 Task: Find connections with filter location Dīnhāta with filter topic #Travellingwith filter profile language Potuguese with filter current company Bharat Biotech  with filter school S D Public School with filter industry Breweries with filter service category Coaching & Mentoring with filter keywords title Receptionist
Action: Mouse moved to (162, 226)
Screenshot: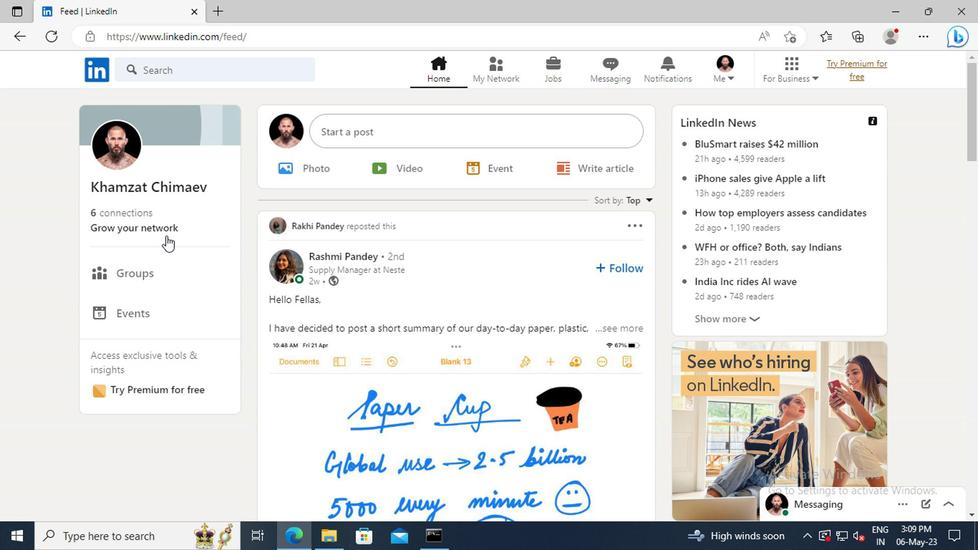 
Action: Mouse pressed left at (162, 226)
Screenshot: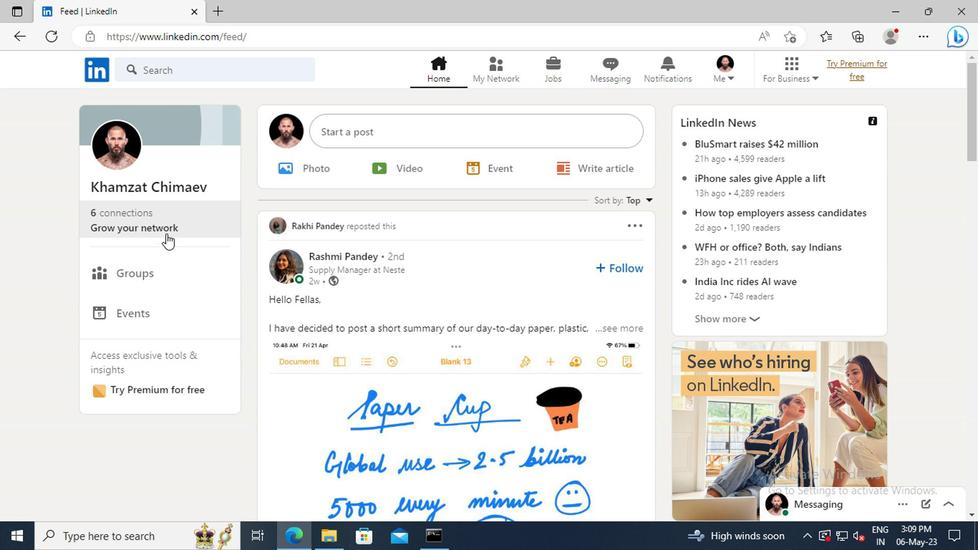 
Action: Mouse moved to (162, 156)
Screenshot: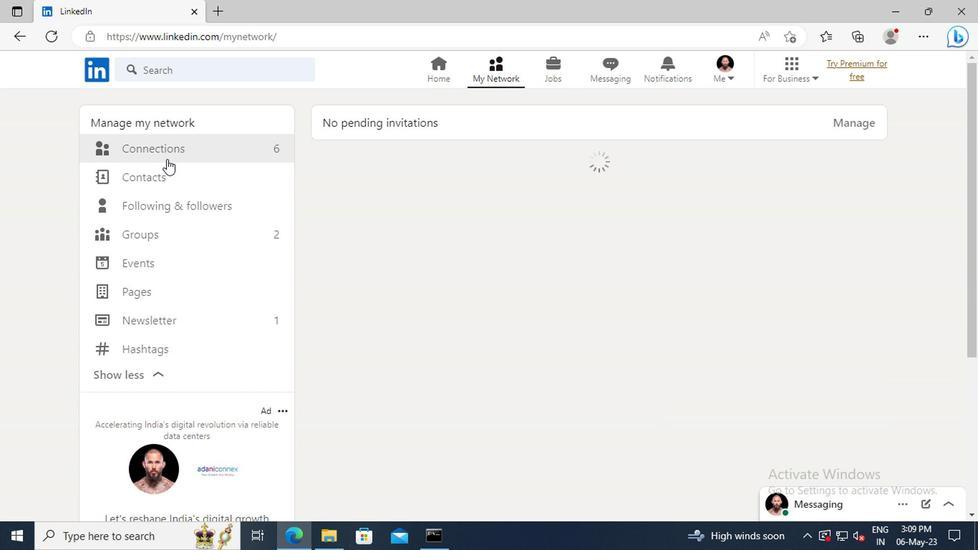 
Action: Mouse pressed left at (162, 156)
Screenshot: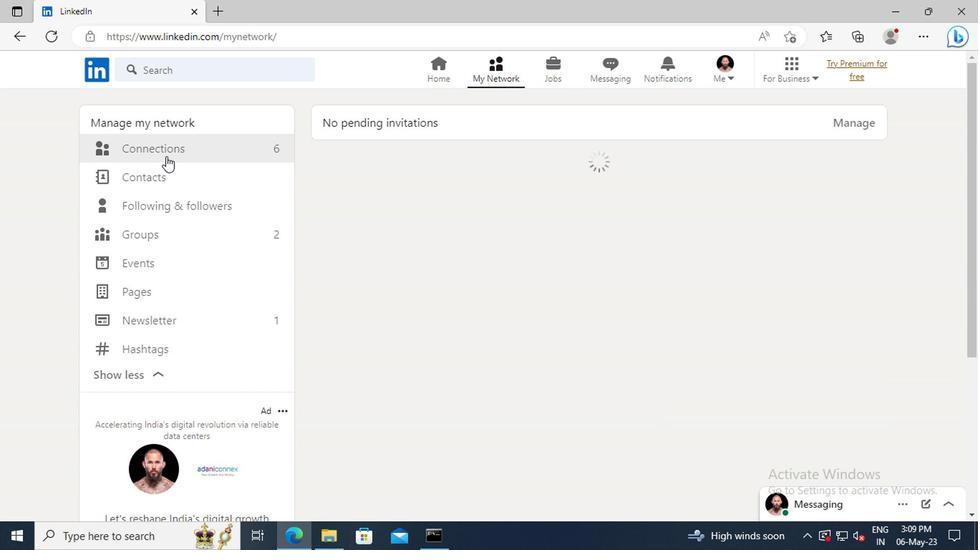 
Action: Mouse moved to (605, 156)
Screenshot: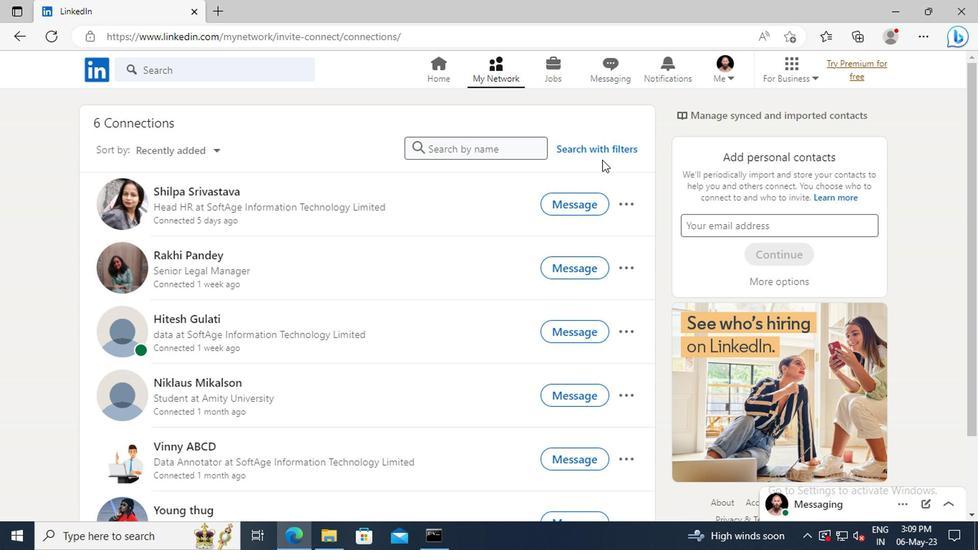 
Action: Mouse pressed left at (605, 156)
Screenshot: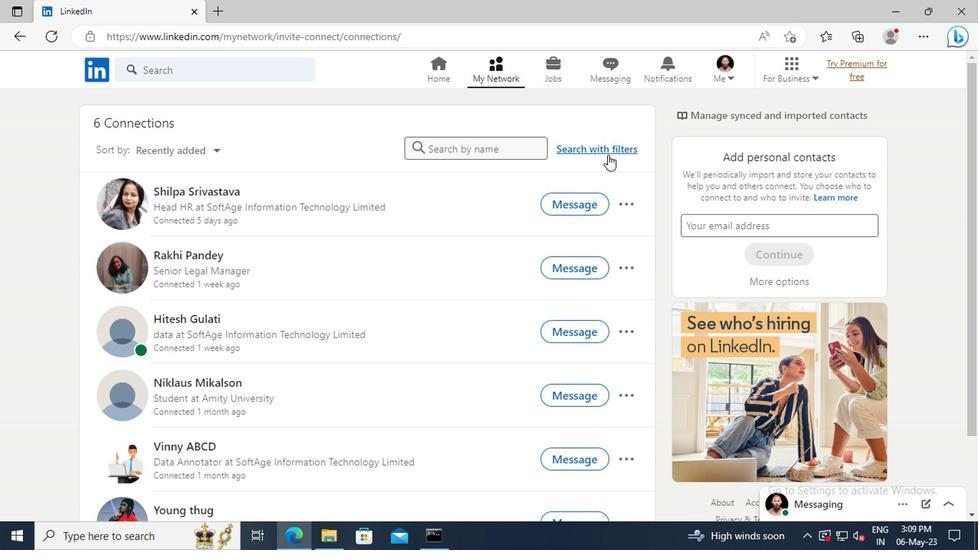 
Action: Mouse moved to (543, 112)
Screenshot: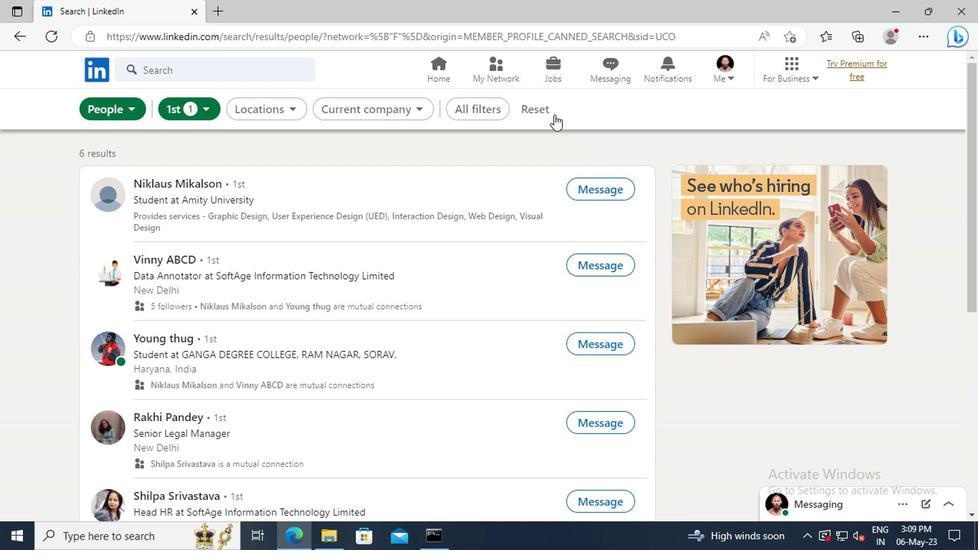 
Action: Mouse pressed left at (543, 112)
Screenshot: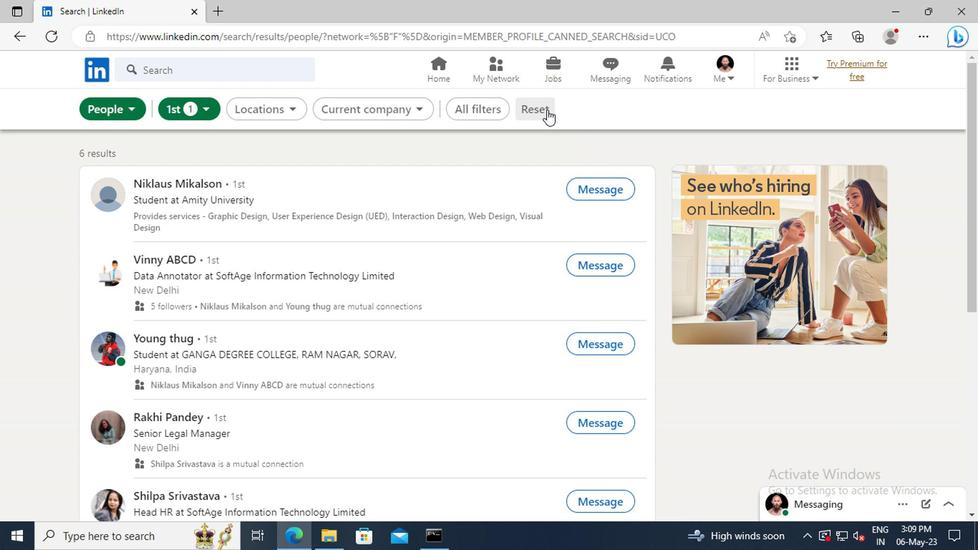 
Action: Mouse moved to (522, 115)
Screenshot: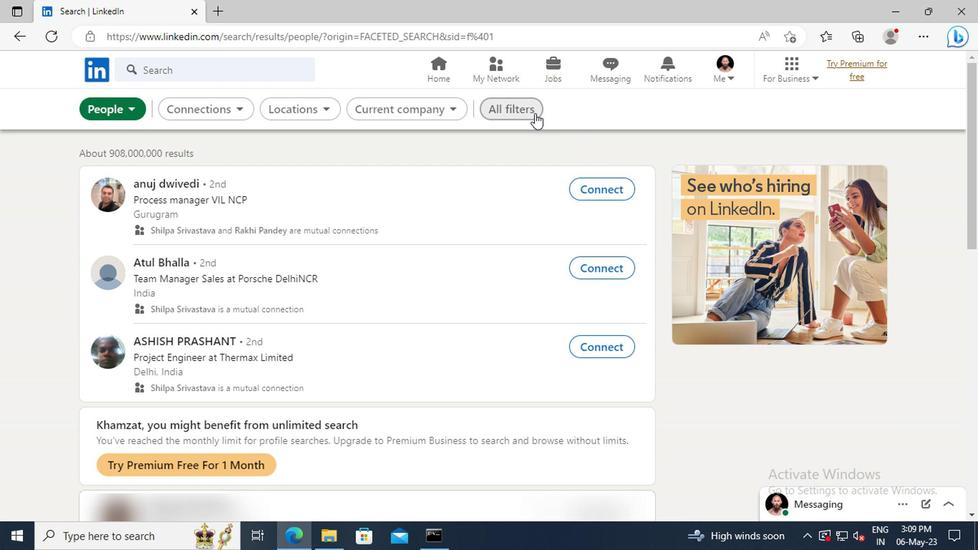 
Action: Mouse pressed left at (522, 115)
Screenshot: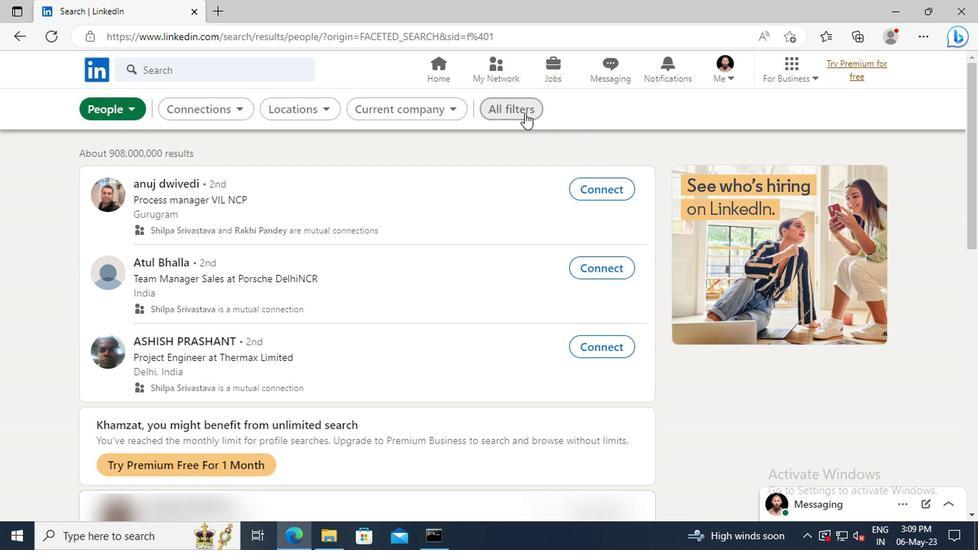 
Action: Mouse moved to (775, 261)
Screenshot: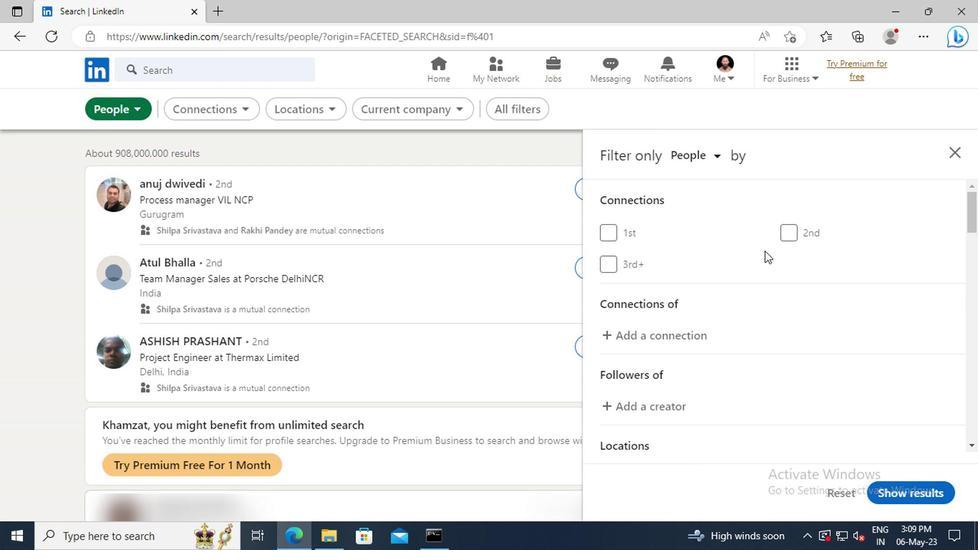 
Action: Mouse scrolled (775, 260) with delta (0, 0)
Screenshot: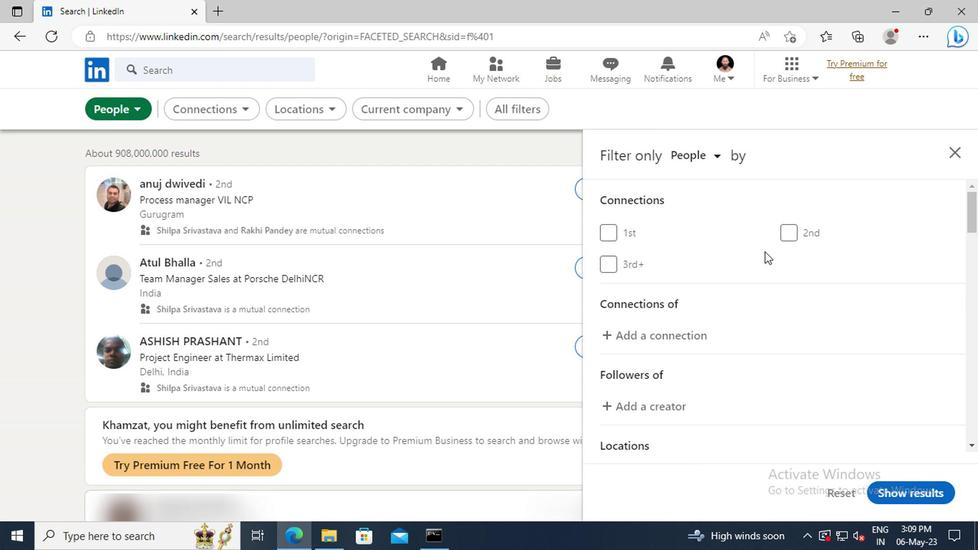 
Action: Mouse moved to (777, 261)
Screenshot: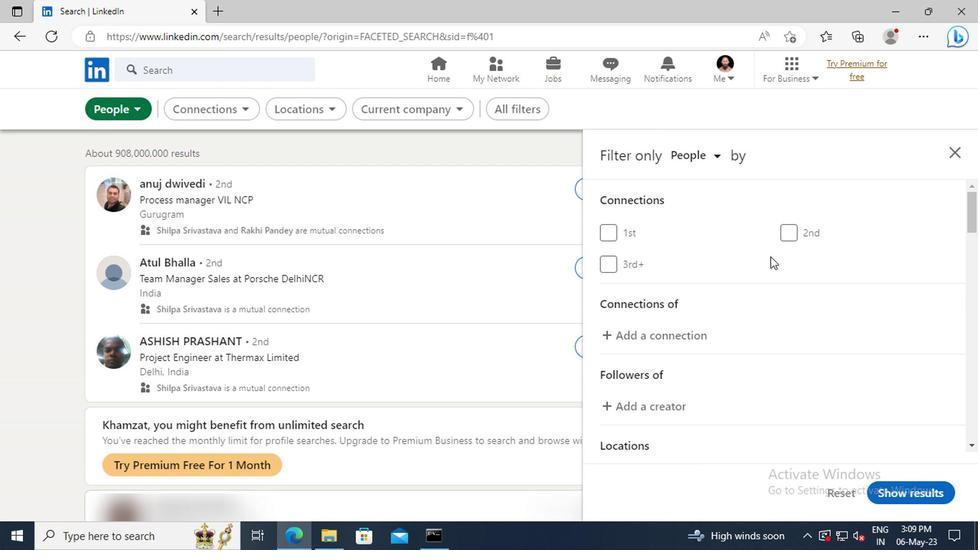 
Action: Mouse scrolled (777, 261) with delta (0, 0)
Screenshot: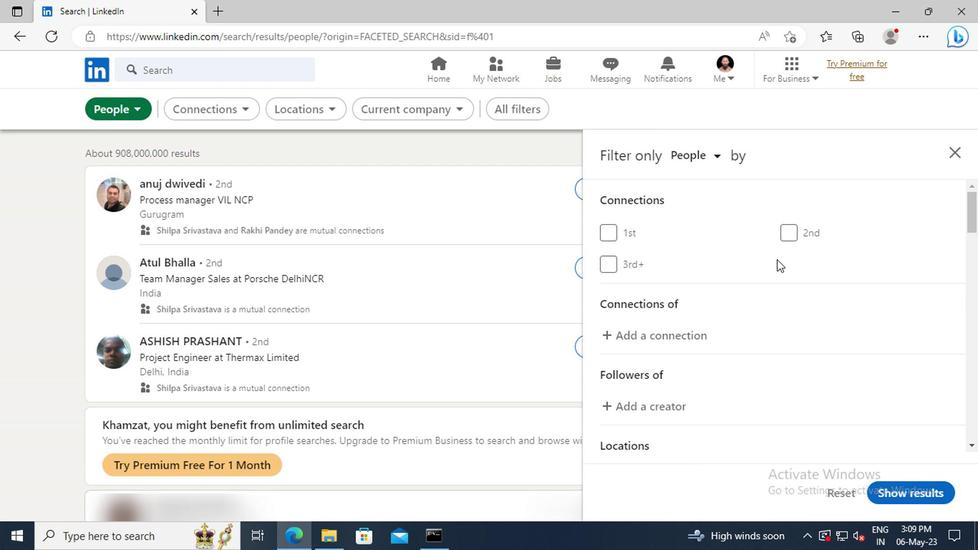 
Action: Mouse scrolled (777, 261) with delta (0, 0)
Screenshot: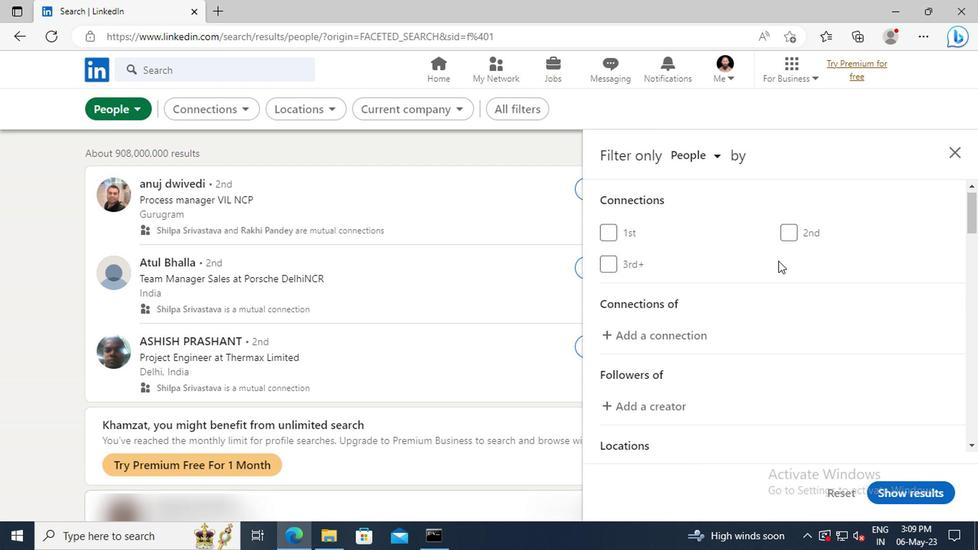 
Action: Mouse scrolled (777, 261) with delta (0, 0)
Screenshot: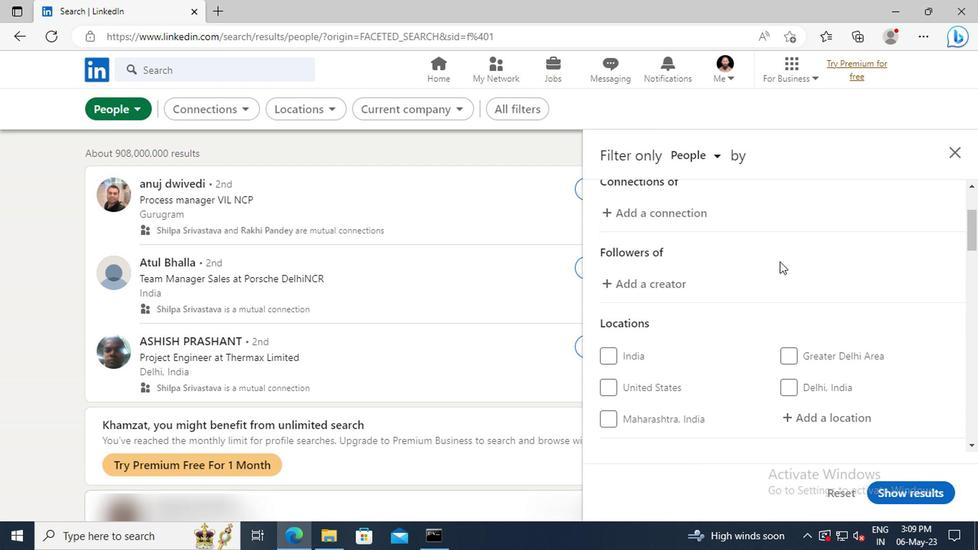 
Action: Mouse scrolled (777, 261) with delta (0, 0)
Screenshot: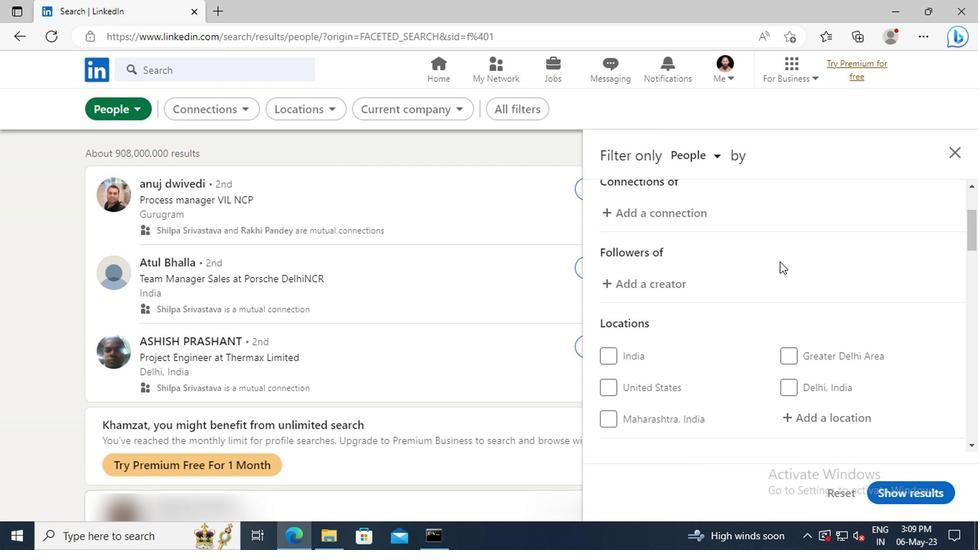 
Action: Mouse scrolled (777, 261) with delta (0, 0)
Screenshot: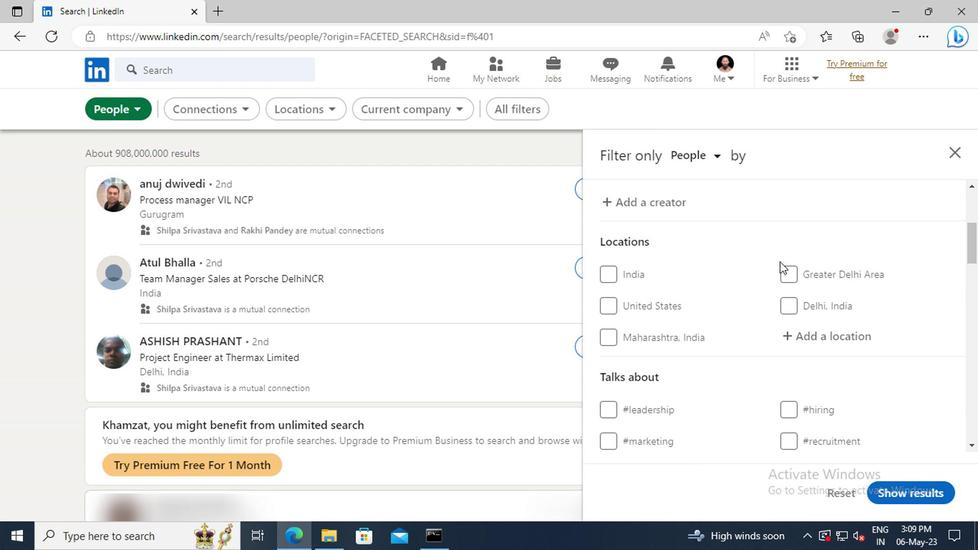 
Action: Mouse moved to (800, 295)
Screenshot: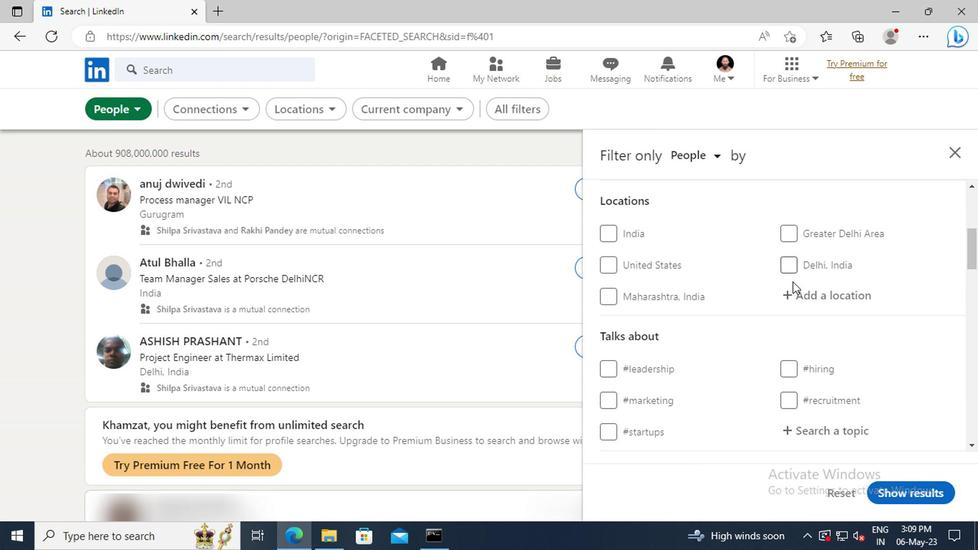 
Action: Mouse pressed left at (800, 295)
Screenshot: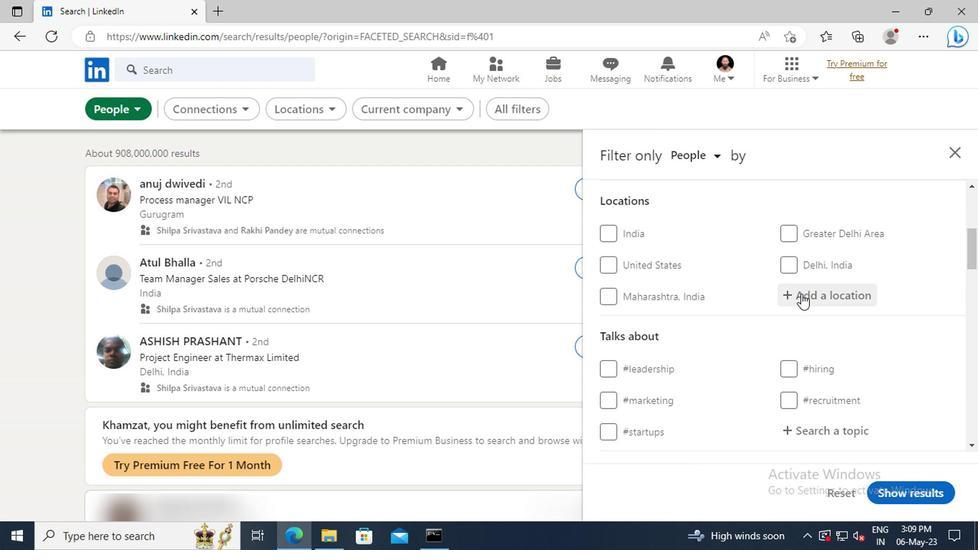 
Action: Key pressed <Key.shift><Key.shift><Key.shift><Key.shift><Key.shift><Key.shift><Key.shift><Key.shift><Key.shift>DINHATA
Screenshot: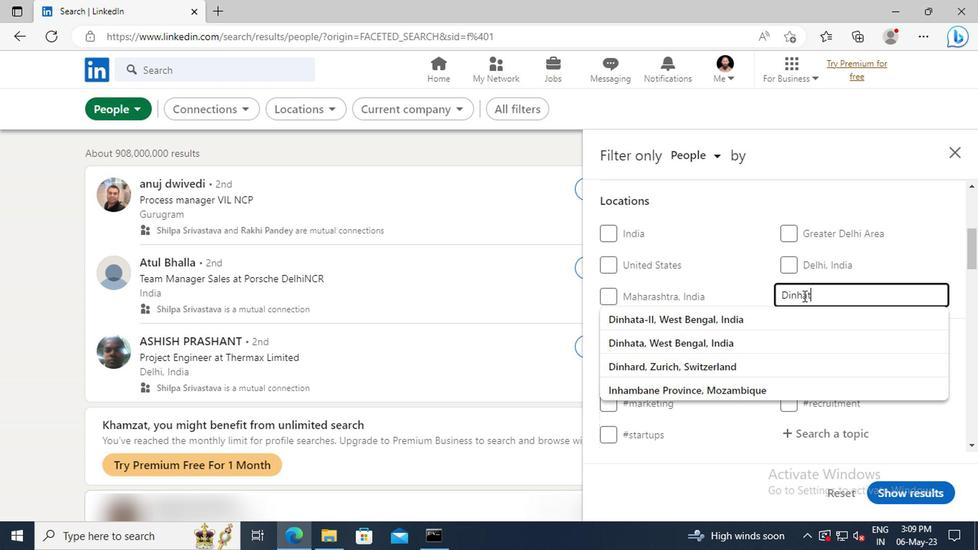 
Action: Mouse moved to (800, 334)
Screenshot: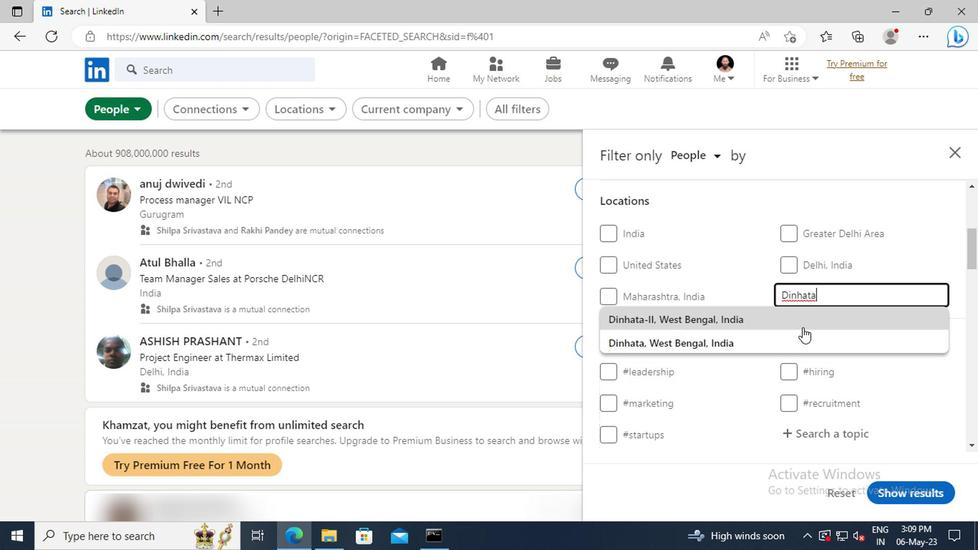 
Action: Mouse pressed left at (800, 334)
Screenshot: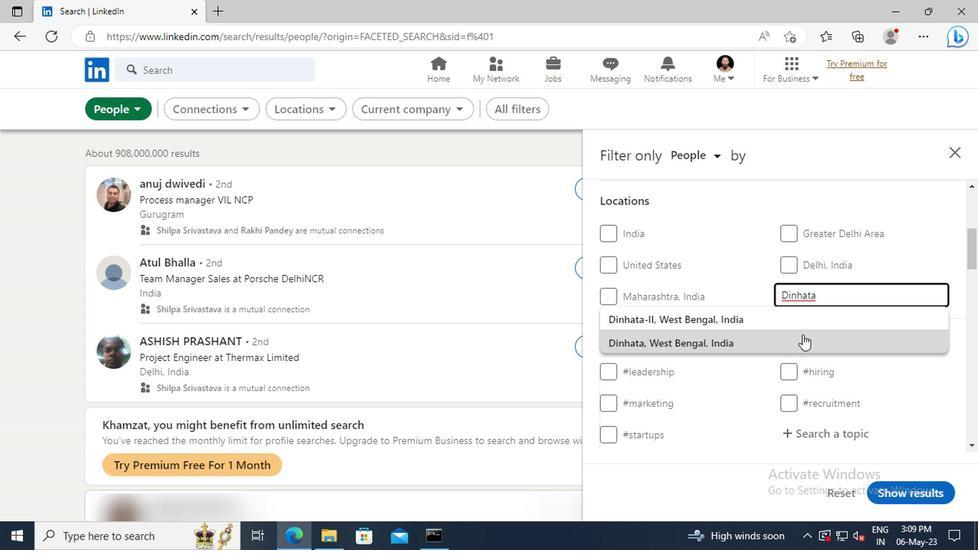 
Action: Mouse scrolled (800, 333) with delta (0, 0)
Screenshot: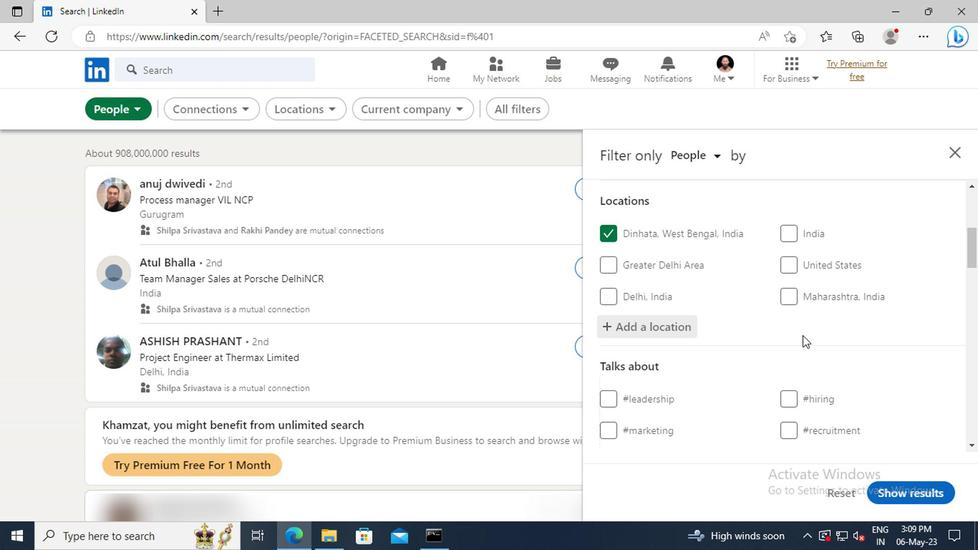 
Action: Mouse scrolled (800, 333) with delta (0, 0)
Screenshot: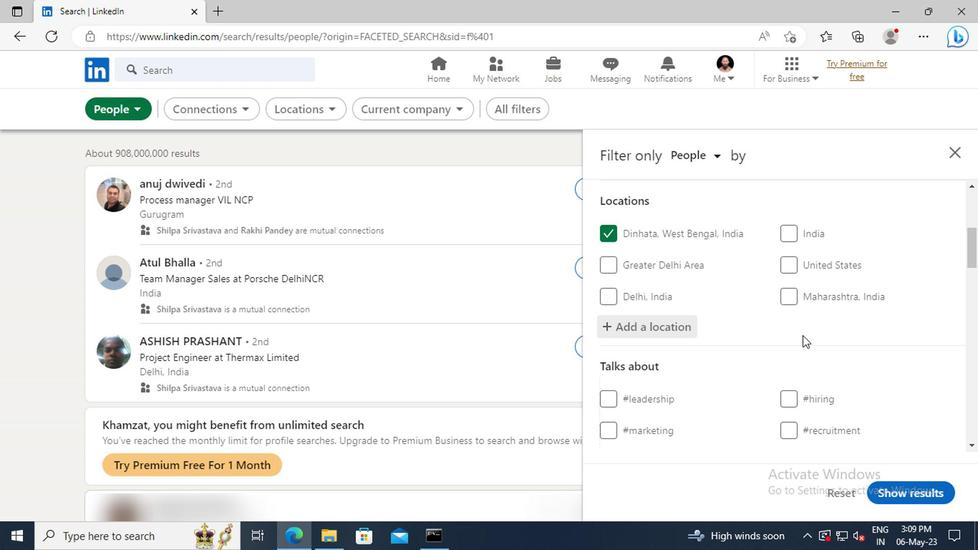
Action: Mouse scrolled (800, 333) with delta (0, 0)
Screenshot: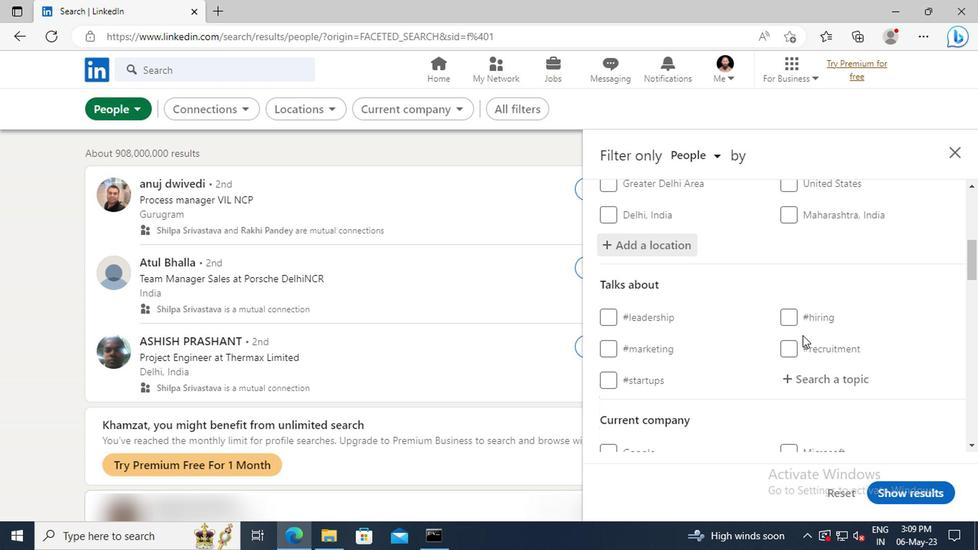 
Action: Mouse moved to (804, 339)
Screenshot: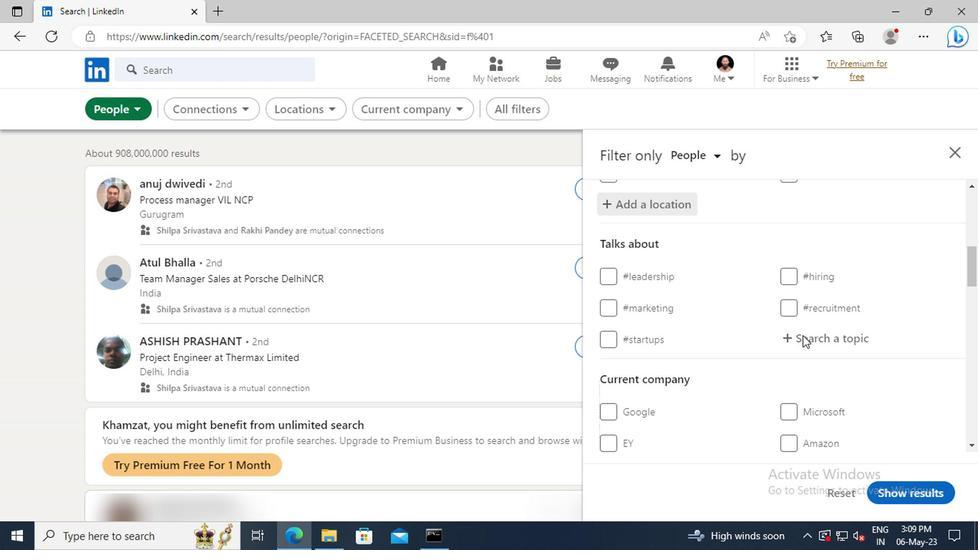 
Action: Mouse pressed left at (804, 339)
Screenshot: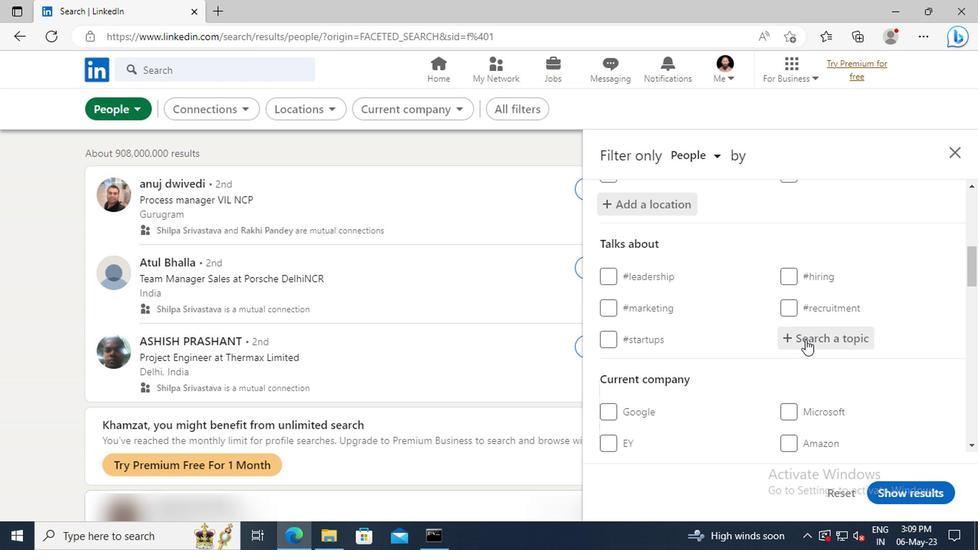 
Action: Key pressed <Key.shift>TRAVELL
Screenshot: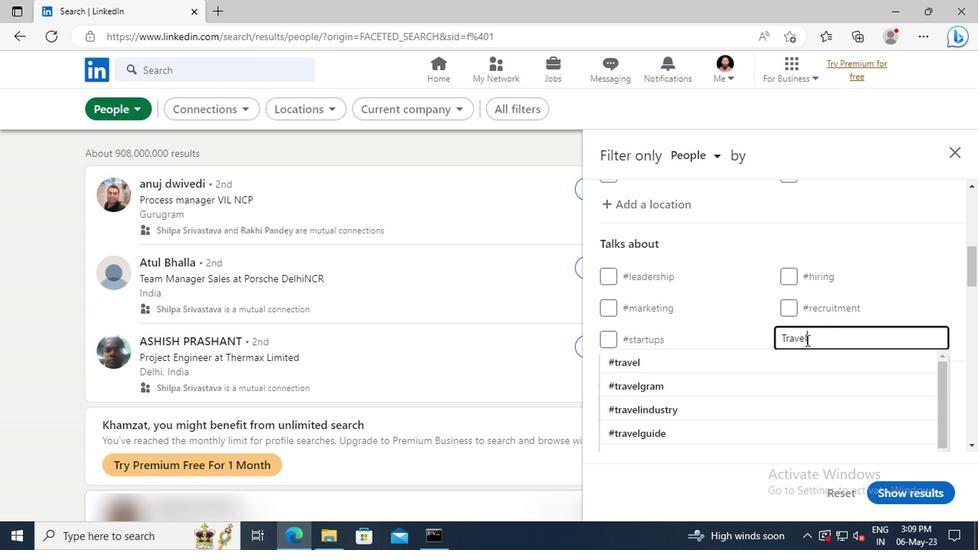 
Action: Mouse moved to (808, 355)
Screenshot: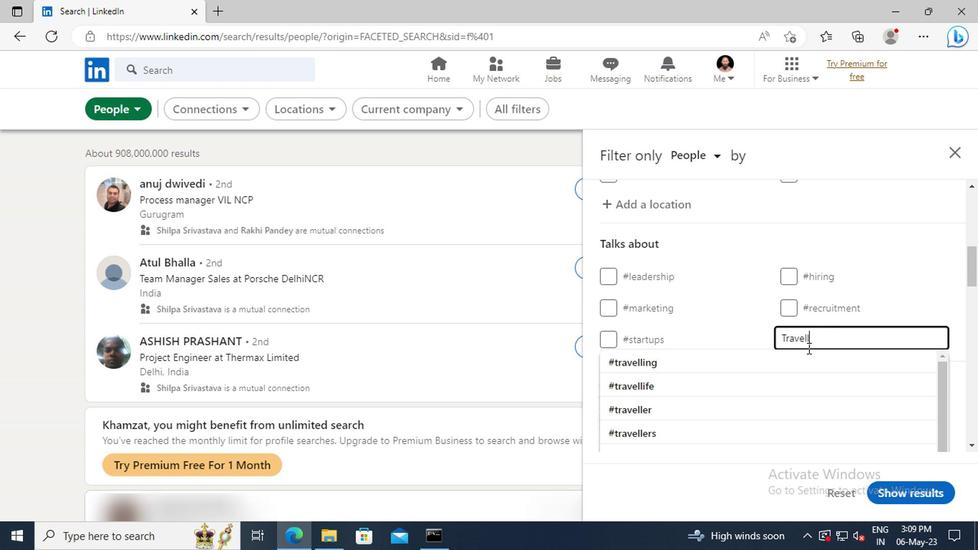 
Action: Mouse pressed left at (808, 355)
Screenshot: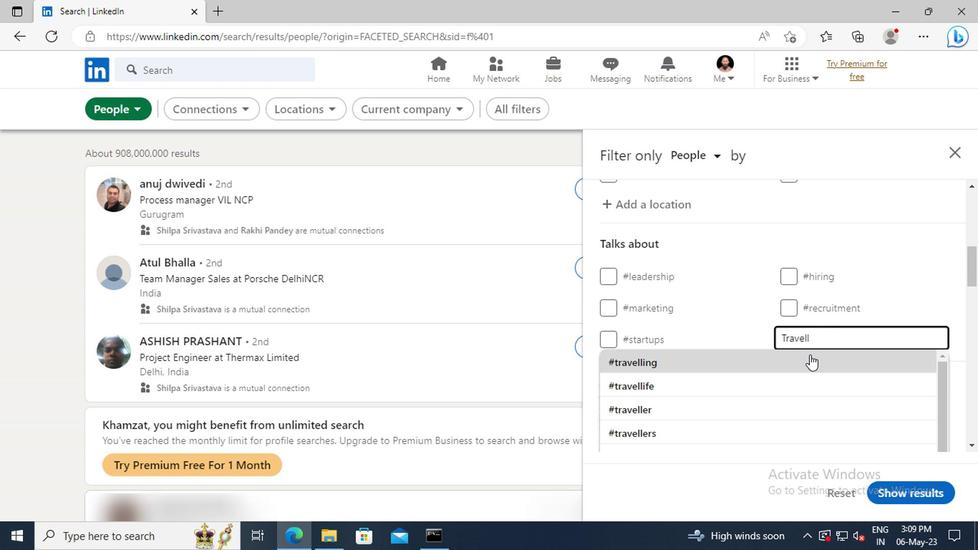 
Action: Mouse scrolled (808, 354) with delta (0, -1)
Screenshot: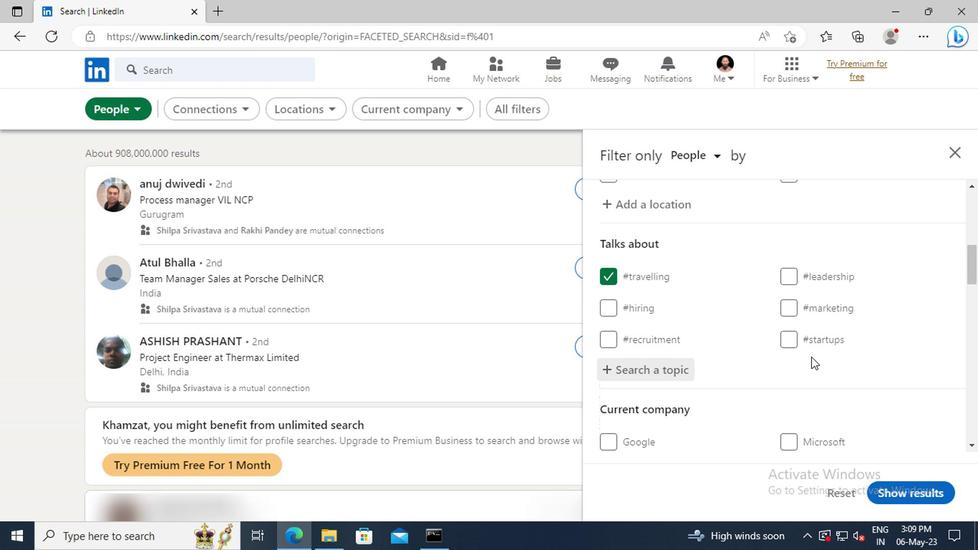 
Action: Mouse scrolled (808, 354) with delta (0, -1)
Screenshot: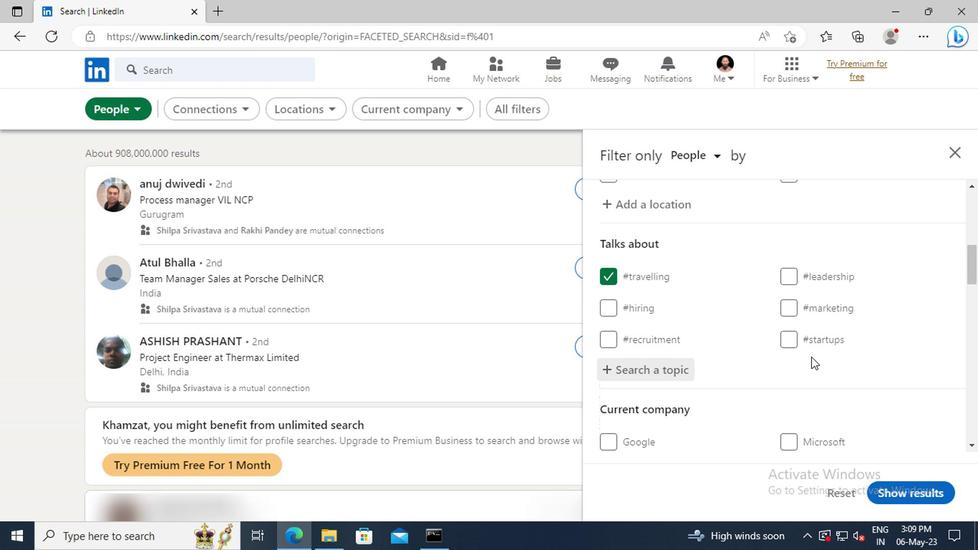 
Action: Mouse scrolled (808, 354) with delta (0, -1)
Screenshot: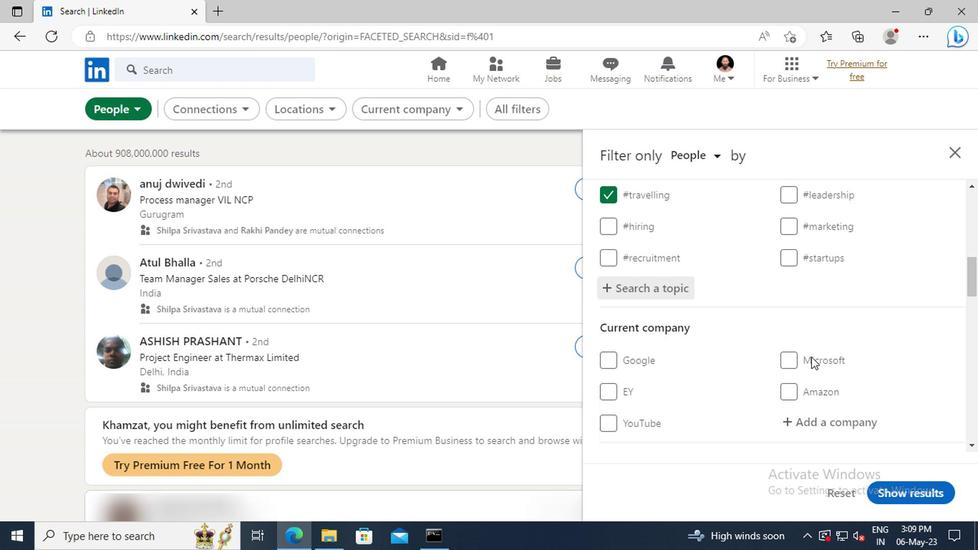 
Action: Mouse scrolled (808, 354) with delta (0, -1)
Screenshot: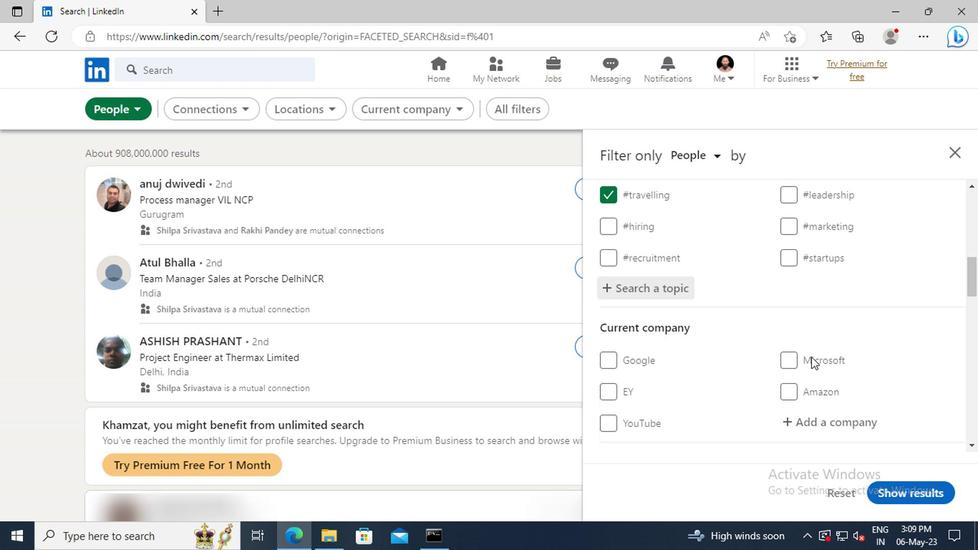 
Action: Mouse moved to (808, 348)
Screenshot: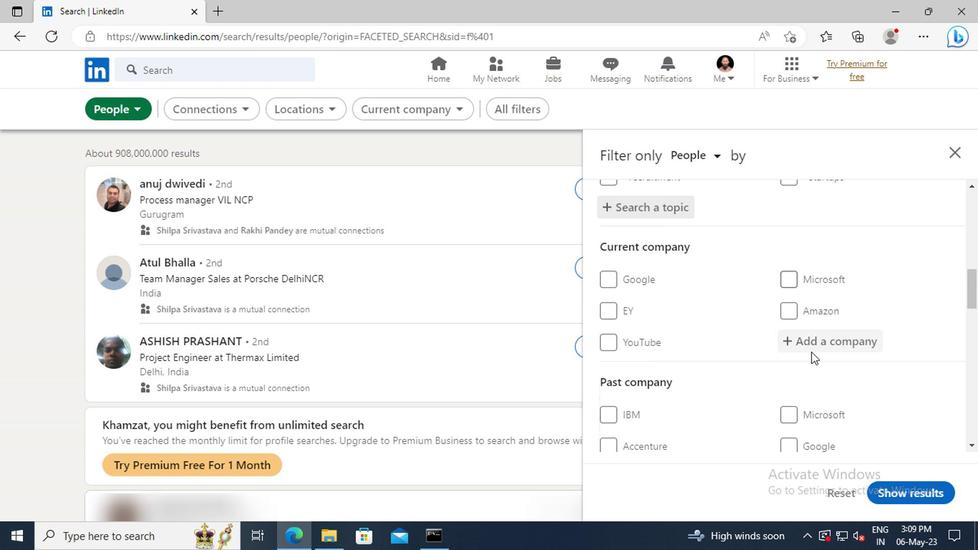 
Action: Mouse scrolled (808, 348) with delta (0, 0)
Screenshot: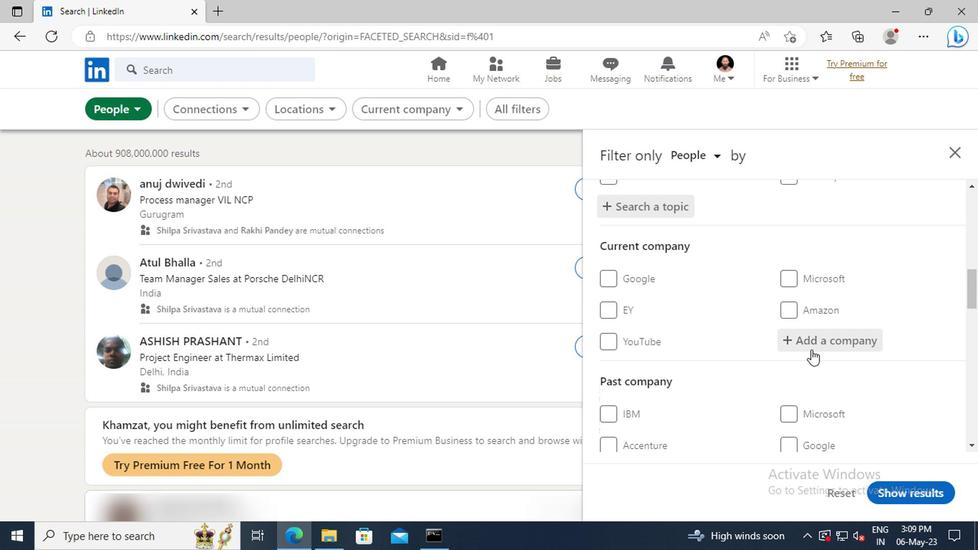 
Action: Mouse scrolled (808, 348) with delta (0, 0)
Screenshot: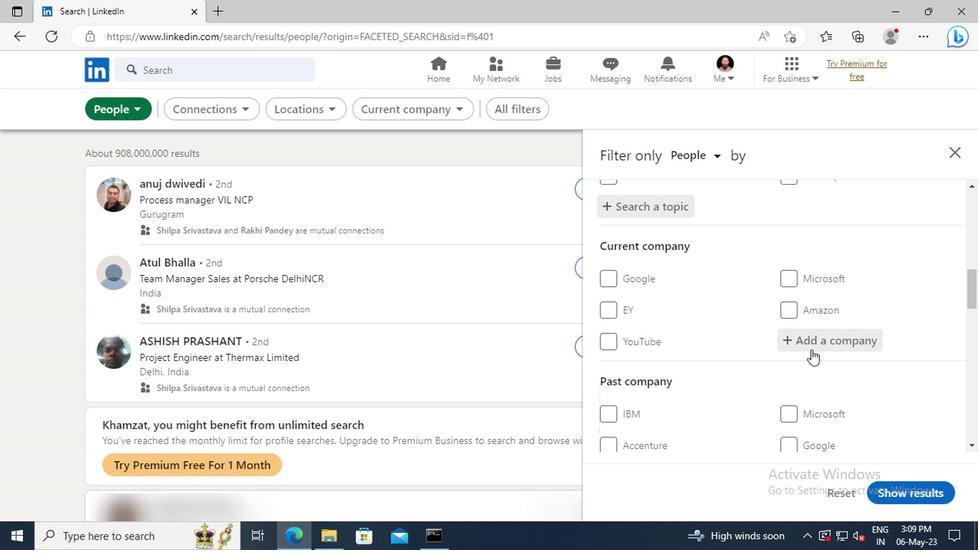 
Action: Mouse moved to (806, 332)
Screenshot: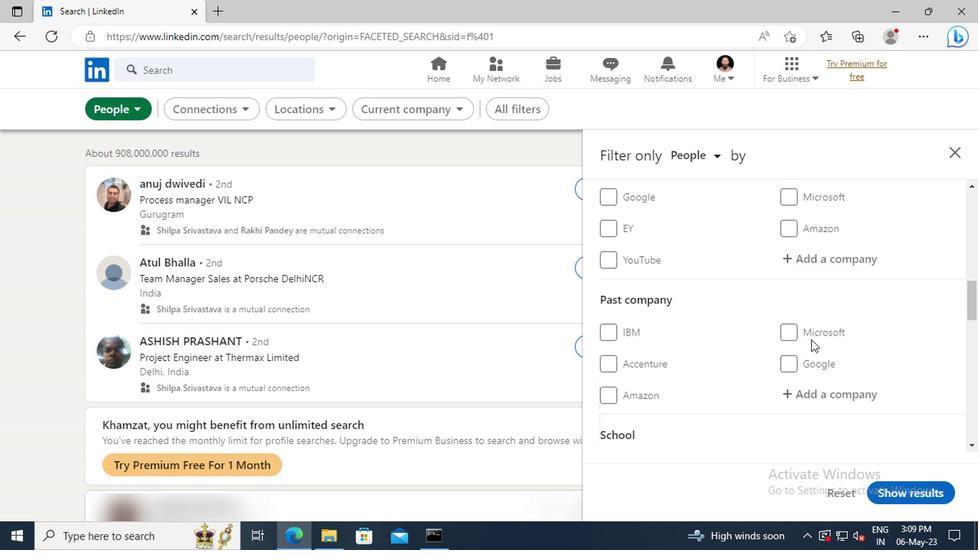 
Action: Mouse scrolled (806, 331) with delta (0, 0)
Screenshot: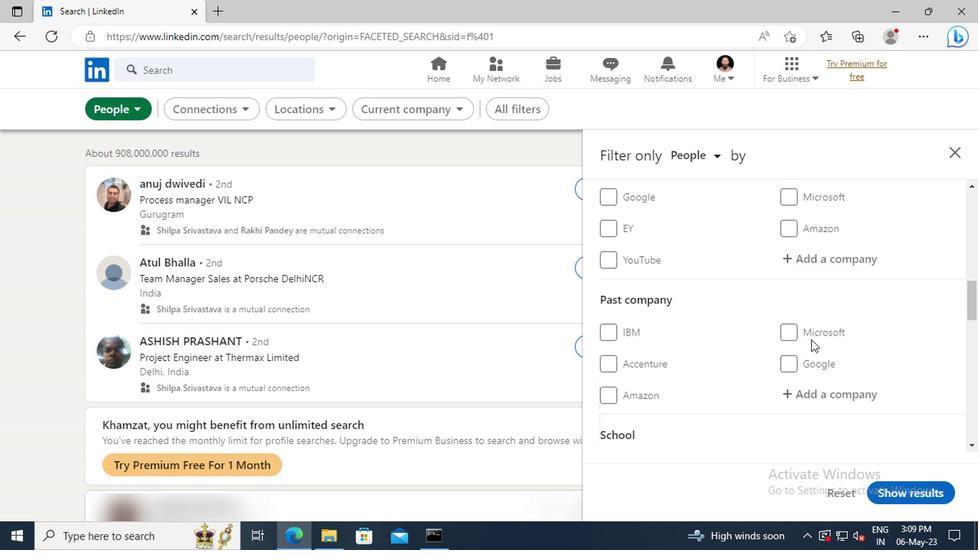 
Action: Mouse moved to (804, 329)
Screenshot: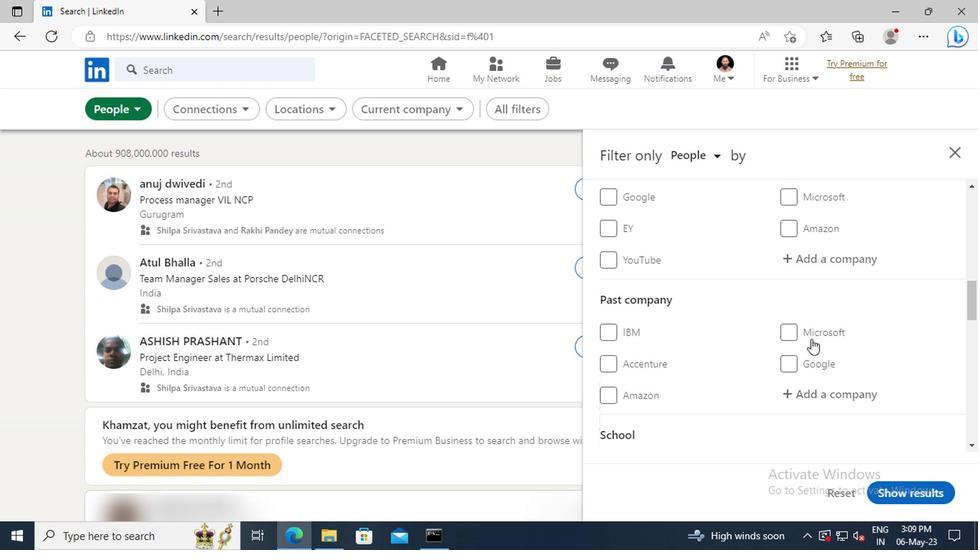 
Action: Mouse scrolled (804, 328) with delta (0, -1)
Screenshot: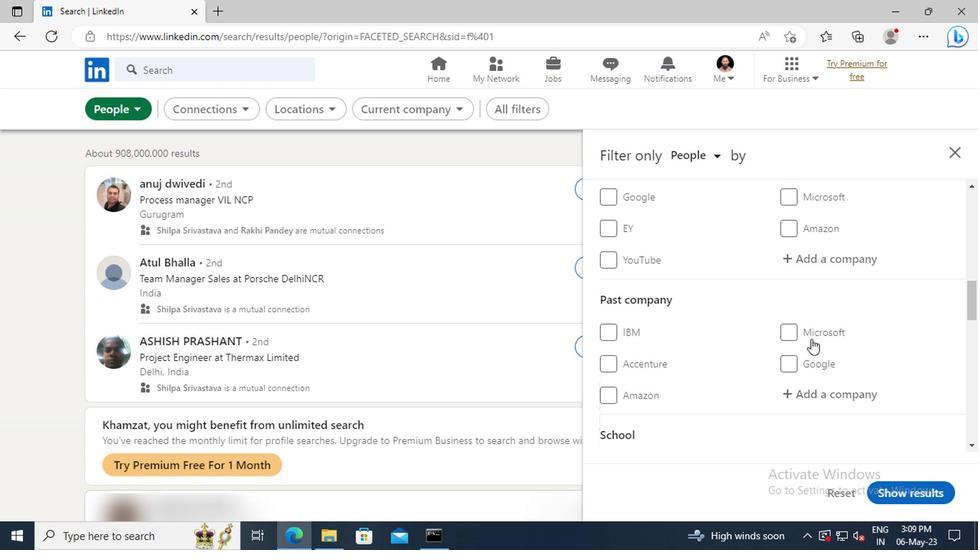 
Action: Mouse moved to (802, 321)
Screenshot: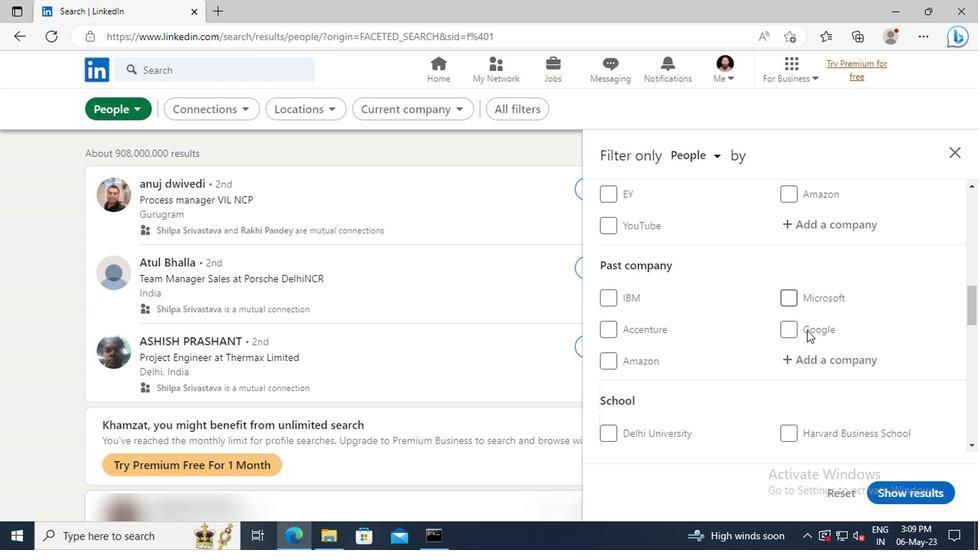 
Action: Mouse scrolled (802, 320) with delta (0, 0)
Screenshot: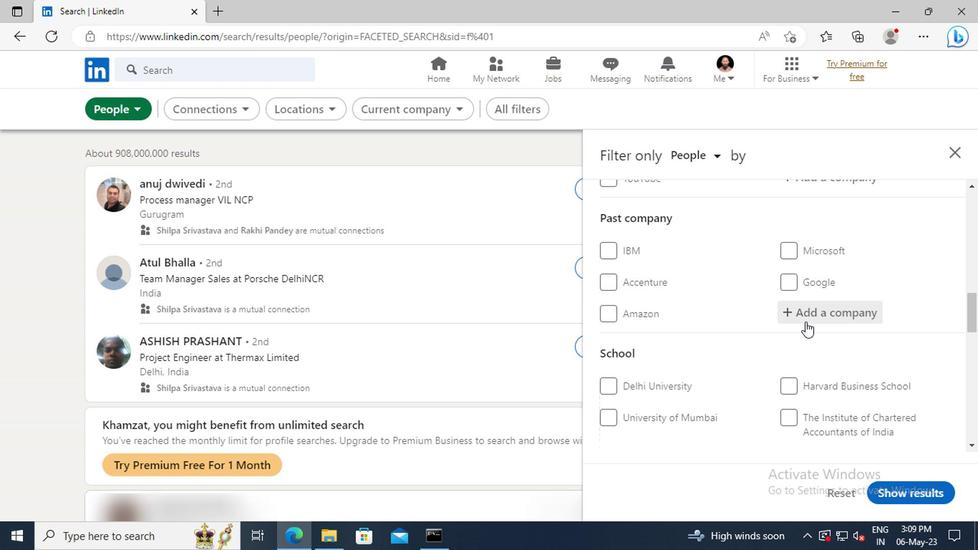 
Action: Mouse scrolled (802, 320) with delta (0, 0)
Screenshot: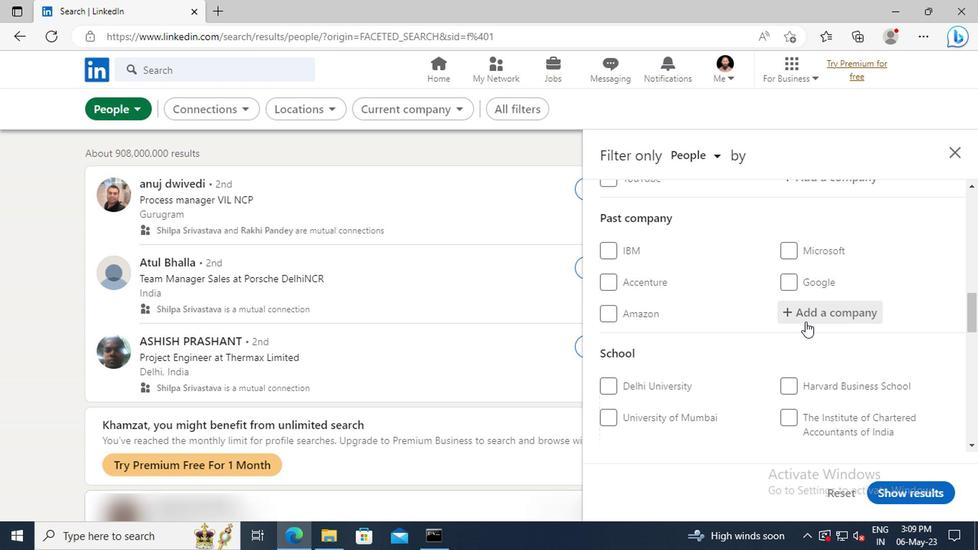 
Action: Mouse scrolled (802, 320) with delta (0, 0)
Screenshot: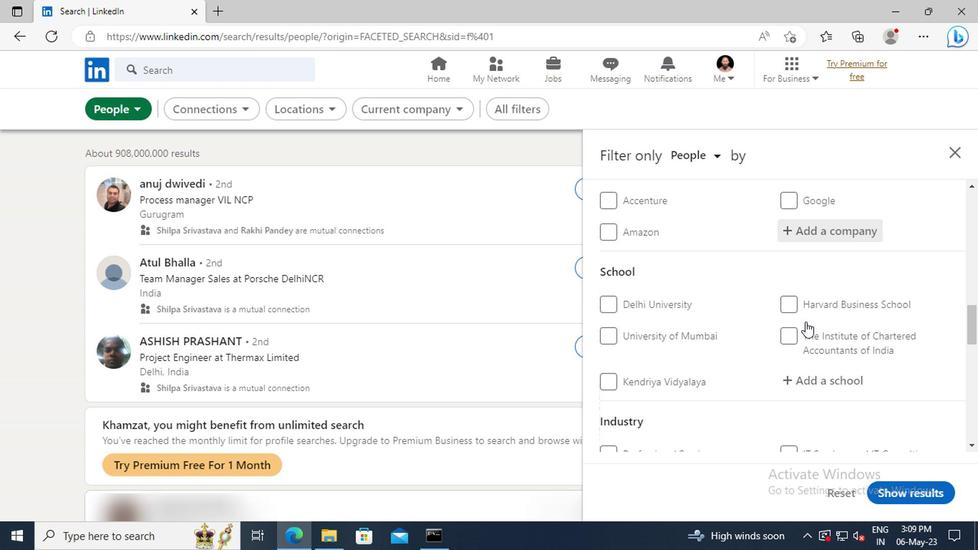 
Action: Mouse scrolled (802, 320) with delta (0, 0)
Screenshot: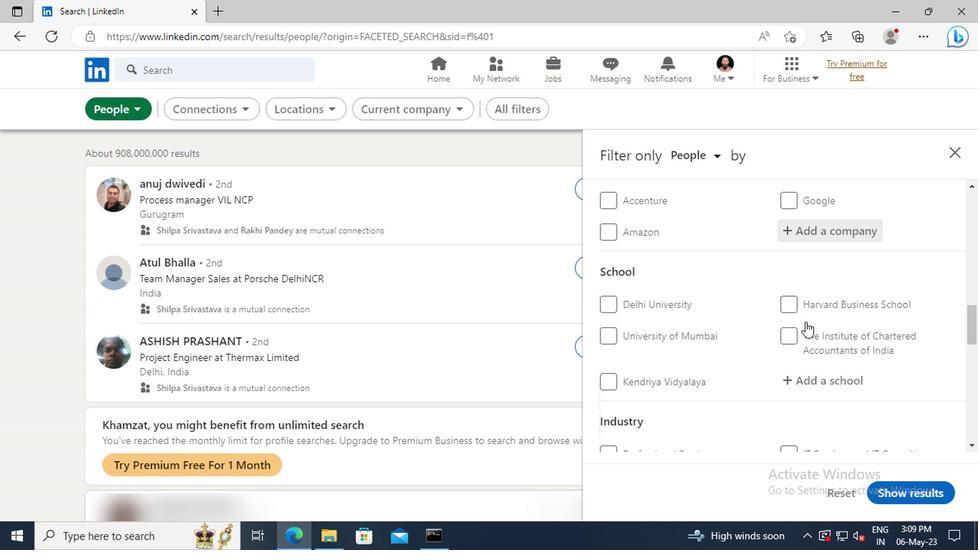 
Action: Mouse scrolled (802, 320) with delta (0, 0)
Screenshot: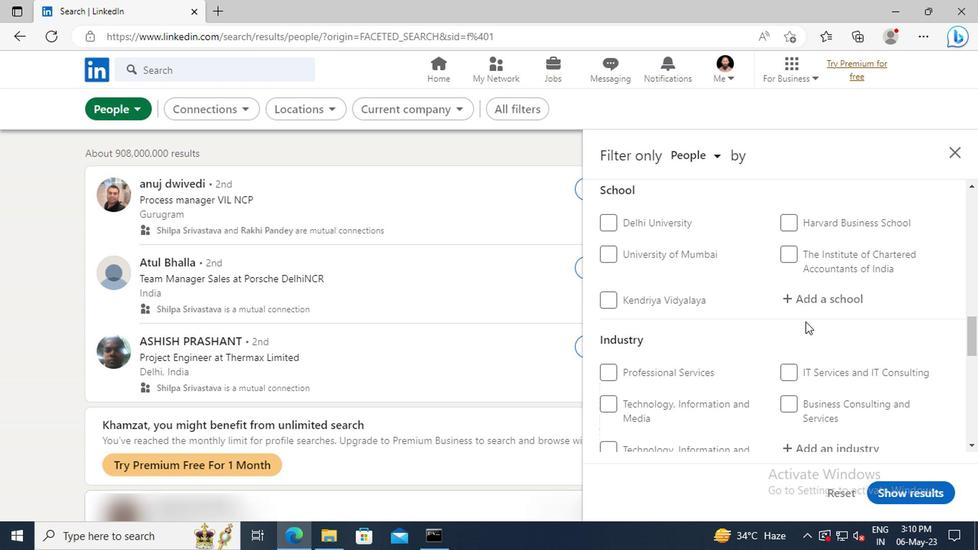 
Action: Mouse scrolled (802, 320) with delta (0, 0)
Screenshot: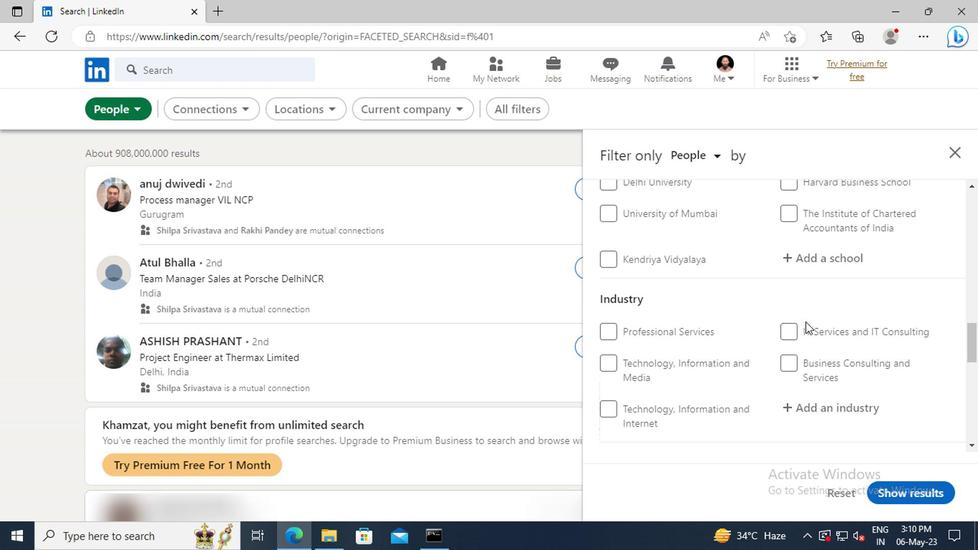 
Action: Mouse scrolled (802, 320) with delta (0, 0)
Screenshot: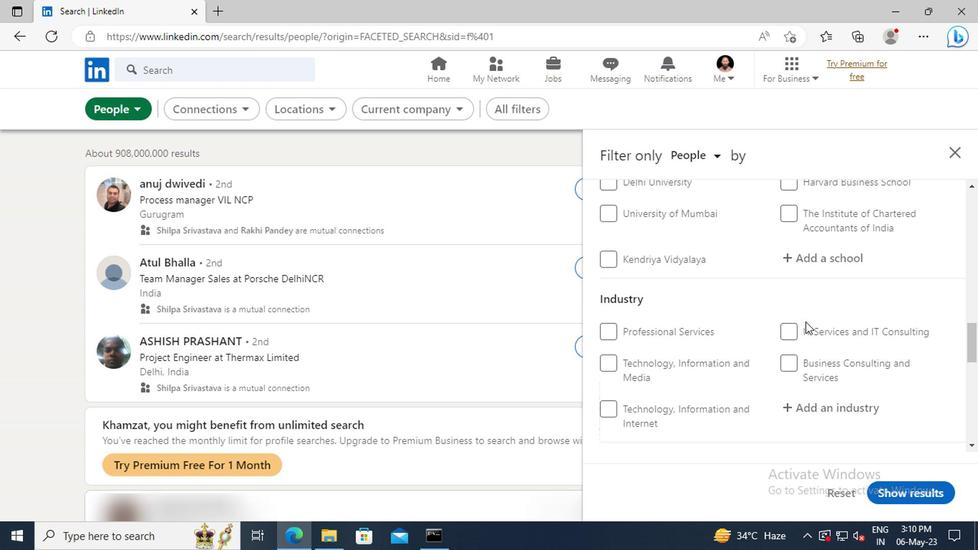 
Action: Mouse scrolled (802, 320) with delta (0, 0)
Screenshot: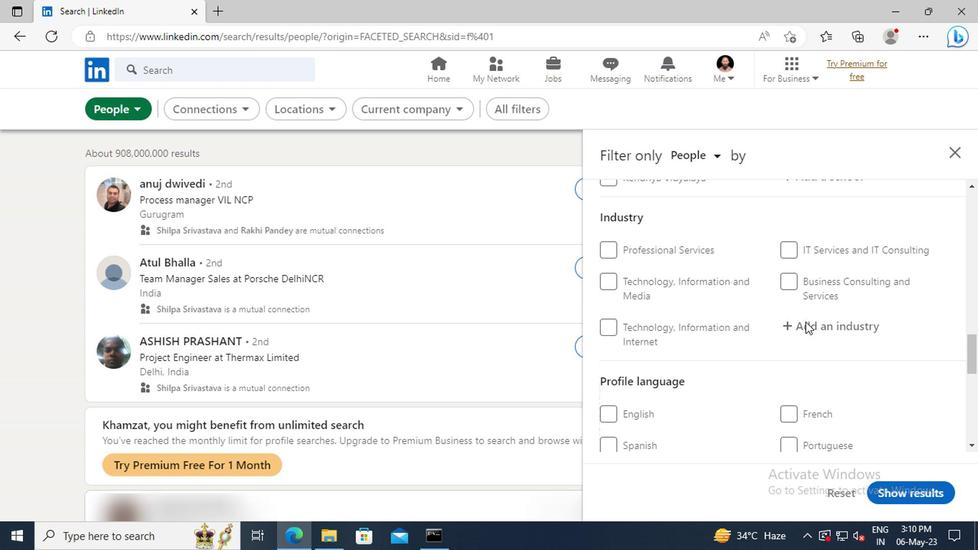 
Action: Mouse scrolled (802, 320) with delta (0, 0)
Screenshot: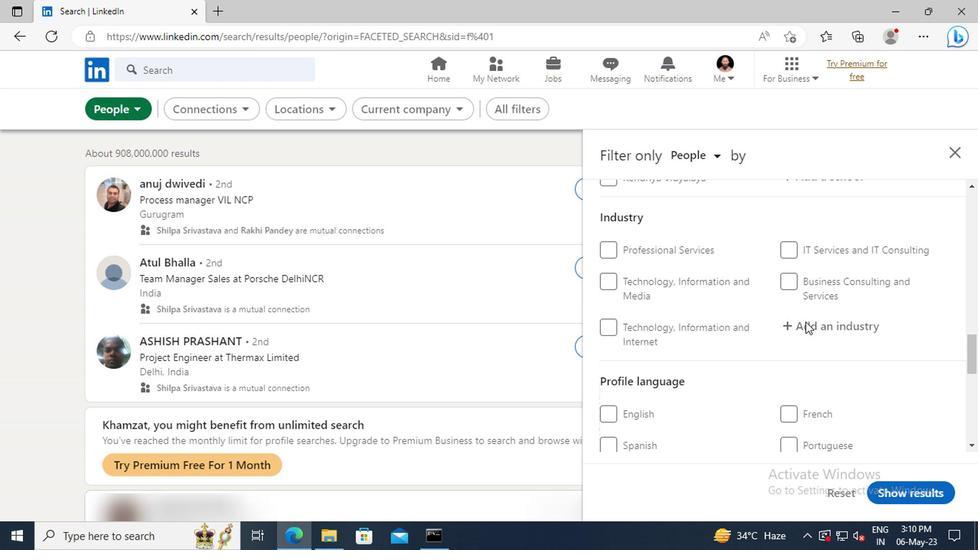 
Action: Mouse moved to (791, 363)
Screenshot: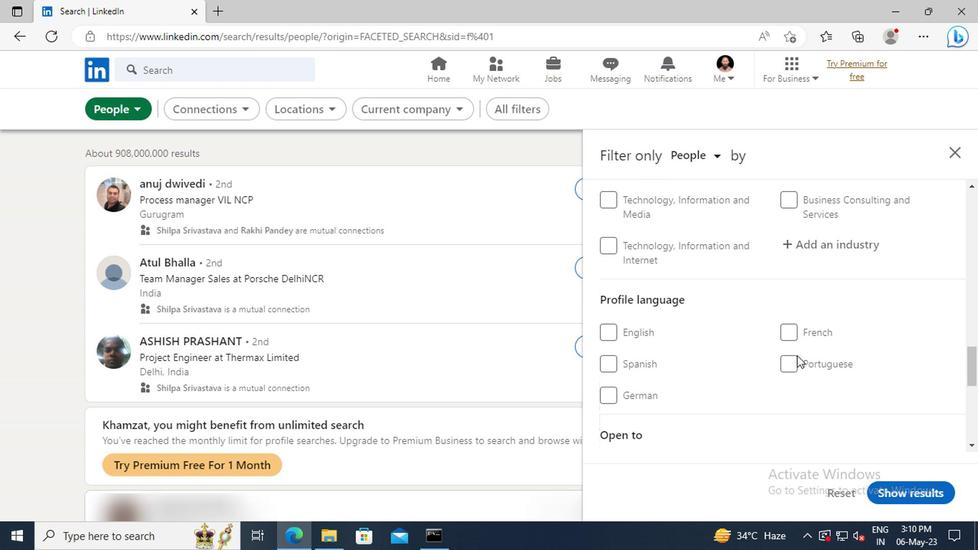 
Action: Mouse pressed left at (791, 363)
Screenshot: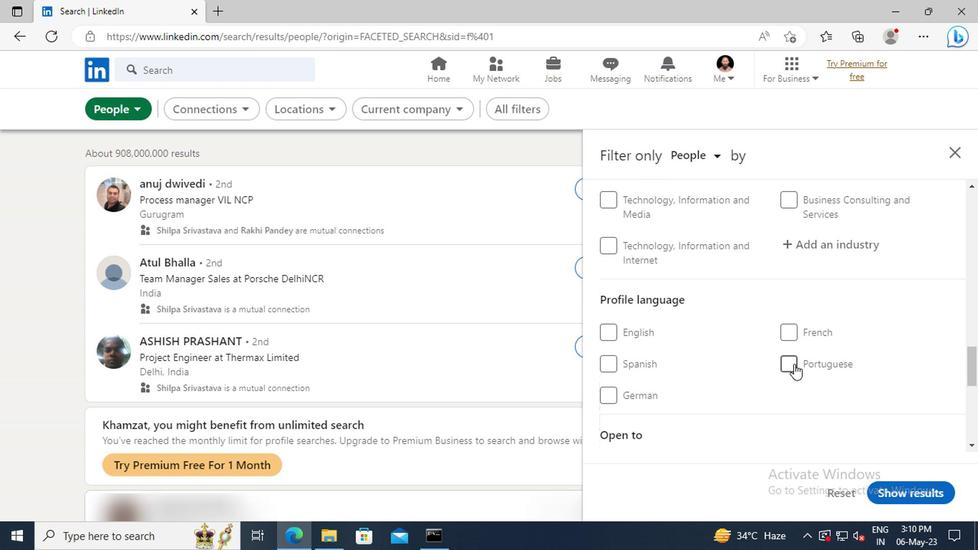 
Action: Mouse moved to (807, 331)
Screenshot: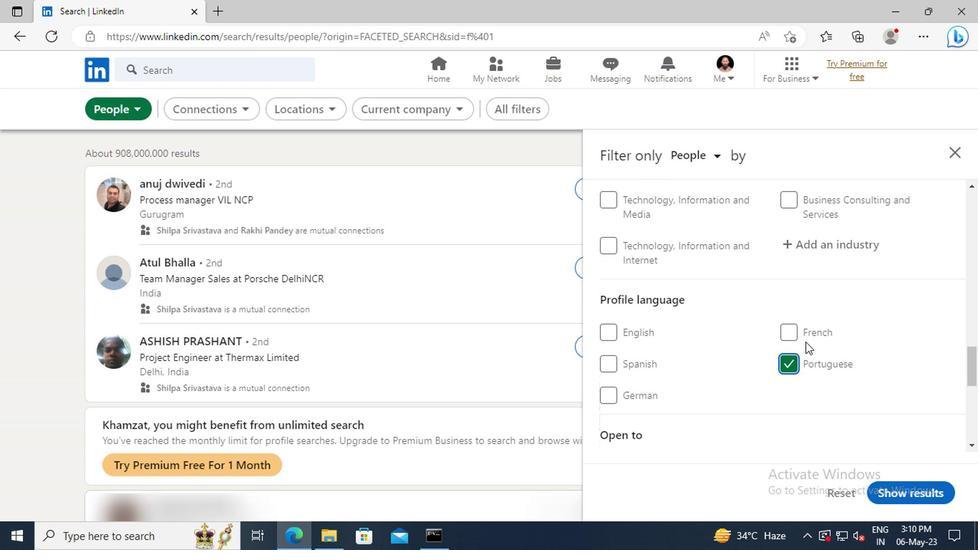 
Action: Mouse scrolled (807, 332) with delta (0, 0)
Screenshot: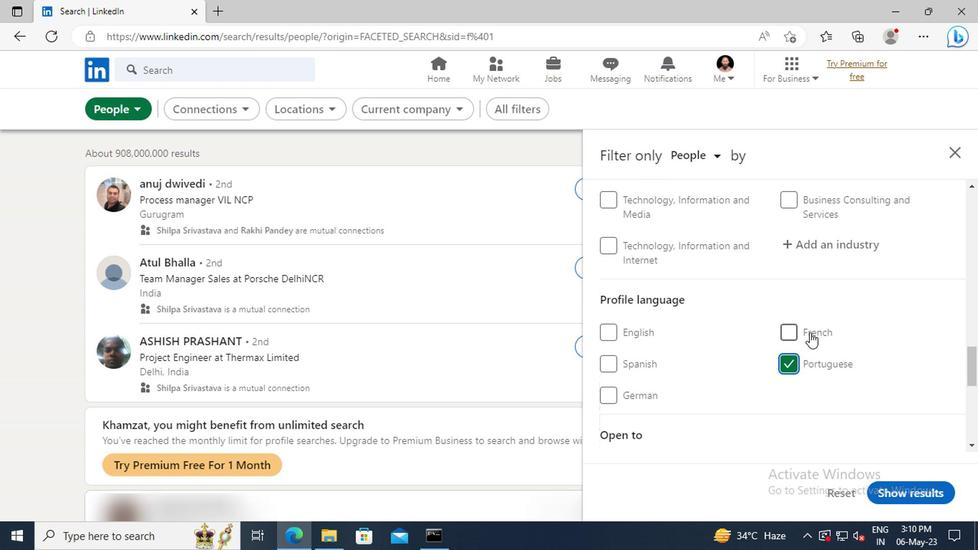 
Action: Mouse scrolled (807, 332) with delta (0, 0)
Screenshot: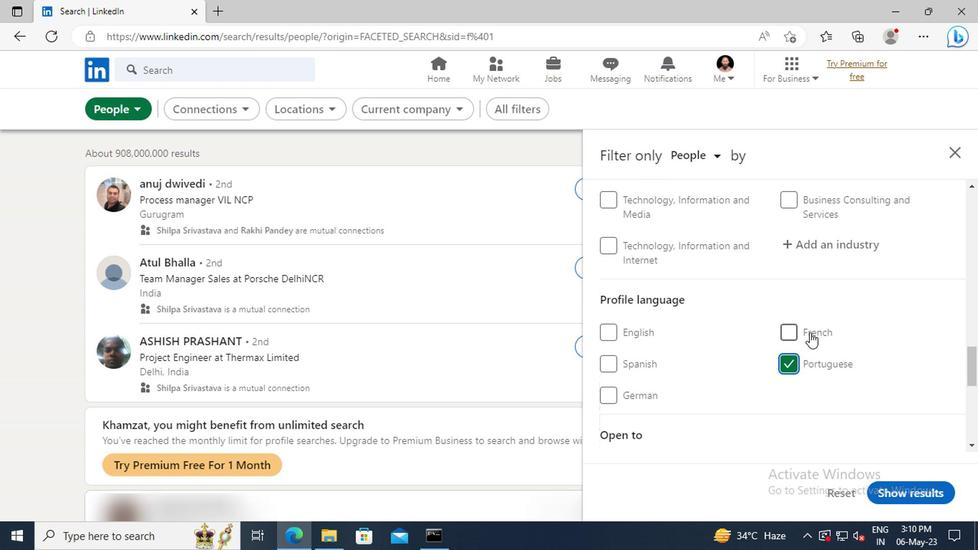 
Action: Mouse scrolled (807, 332) with delta (0, 0)
Screenshot: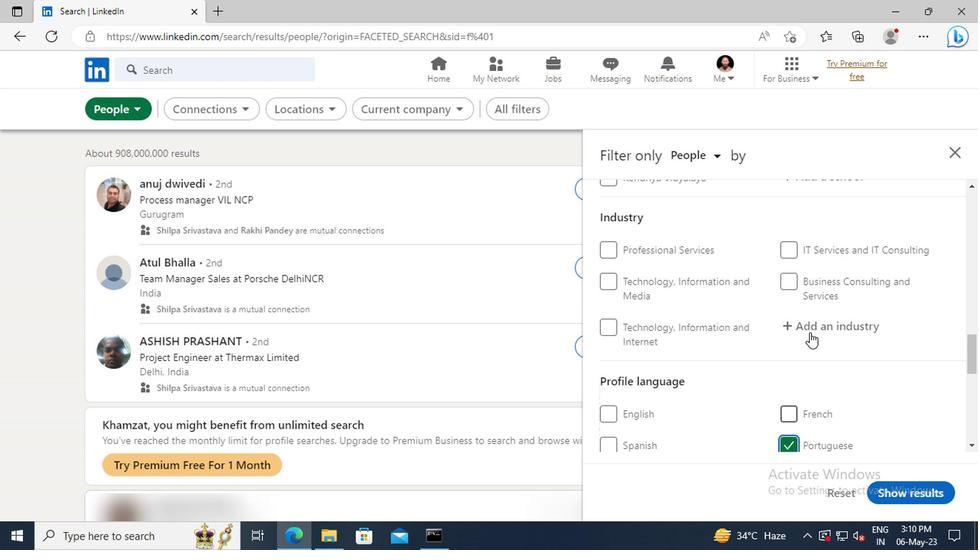 
Action: Mouse scrolled (807, 332) with delta (0, 0)
Screenshot: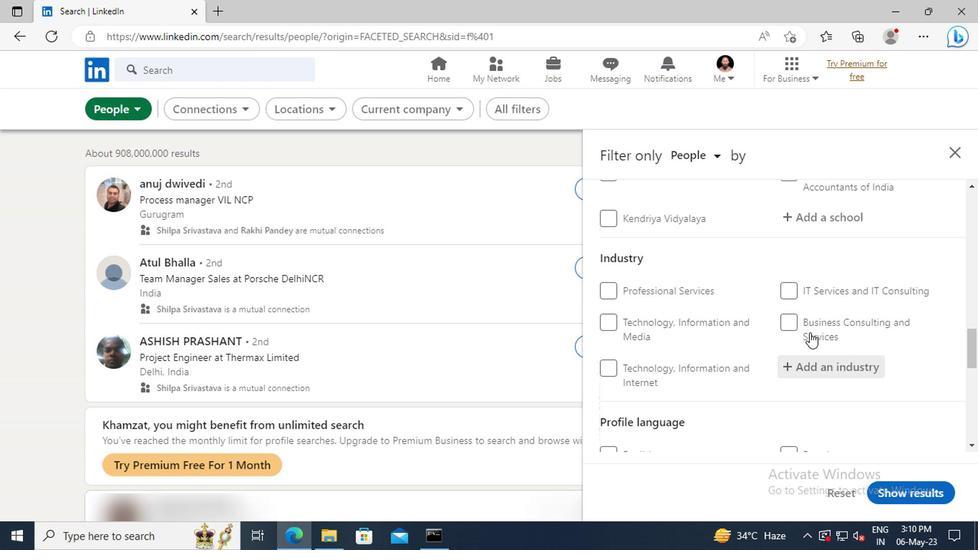 
Action: Mouse scrolled (807, 332) with delta (0, 0)
Screenshot: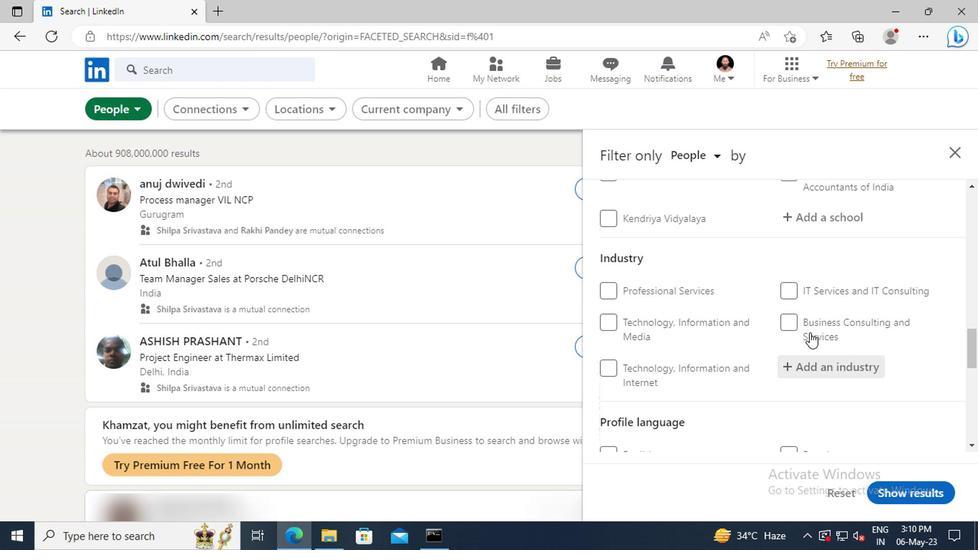 
Action: Mouse scrolled (807, 332) with delta (0, 0)
Screenshot: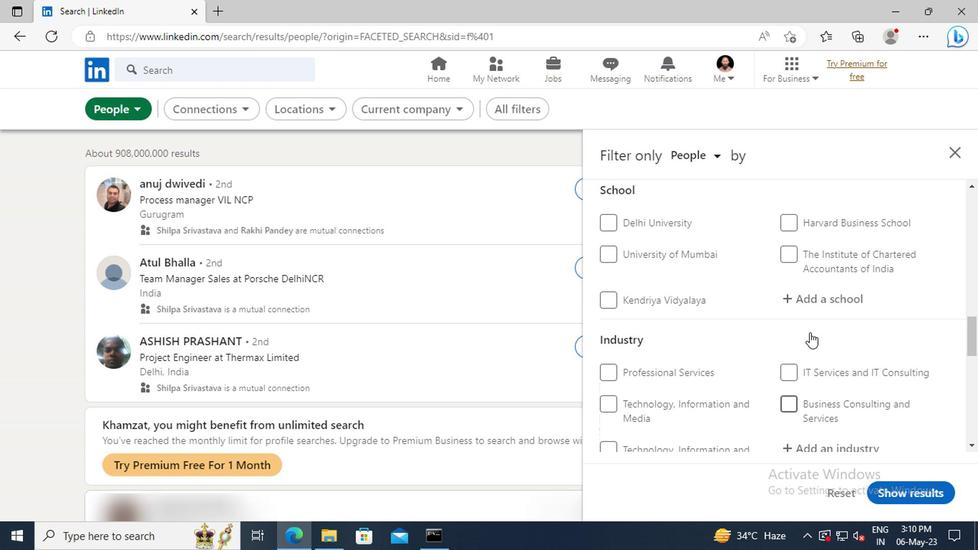
Action: Mouse scrolled (807, 332) with delta (0, 0)
Screenshot: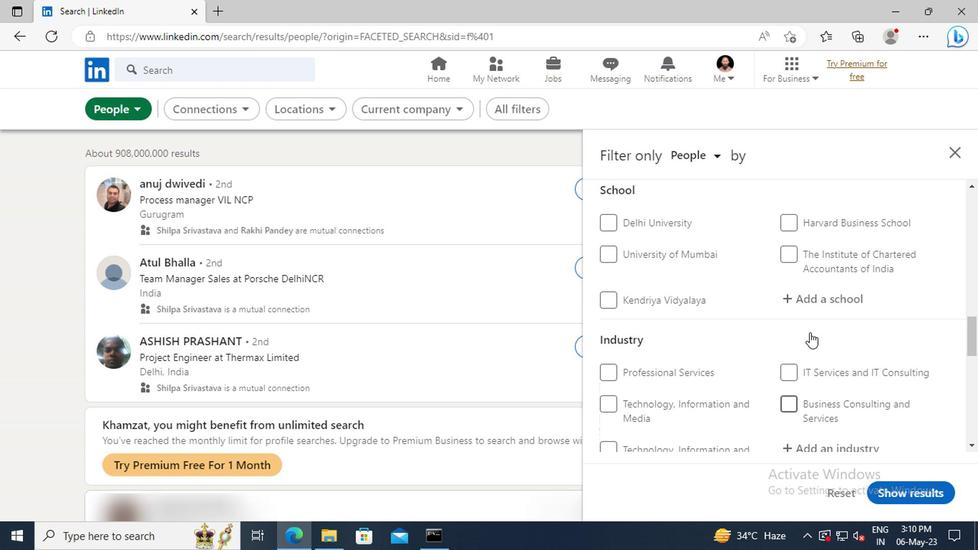 
Action: Mouse scrolled (807, 332) with delta (0, 0)
Screenshot: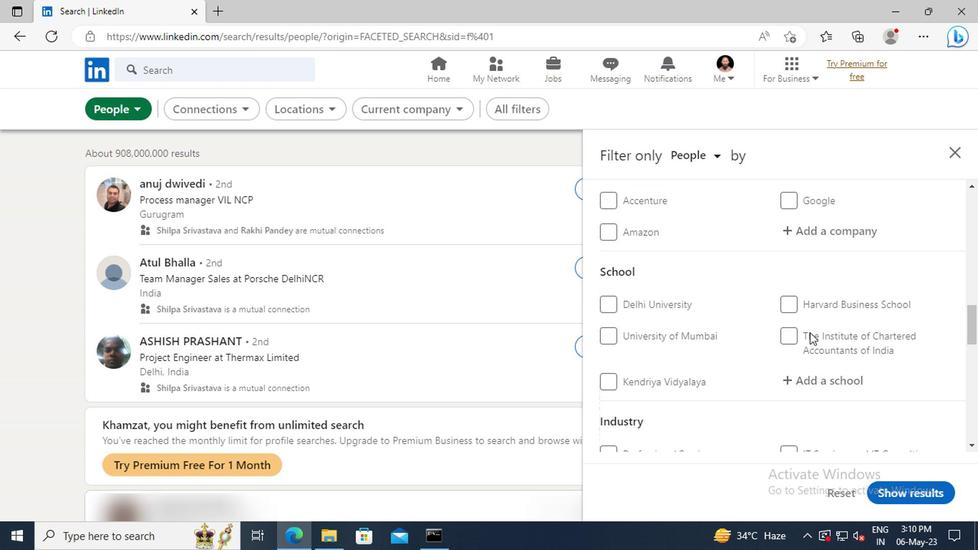 
Action: Mouse scrolled (807, 332) with delta (0, 0)
Screenshot: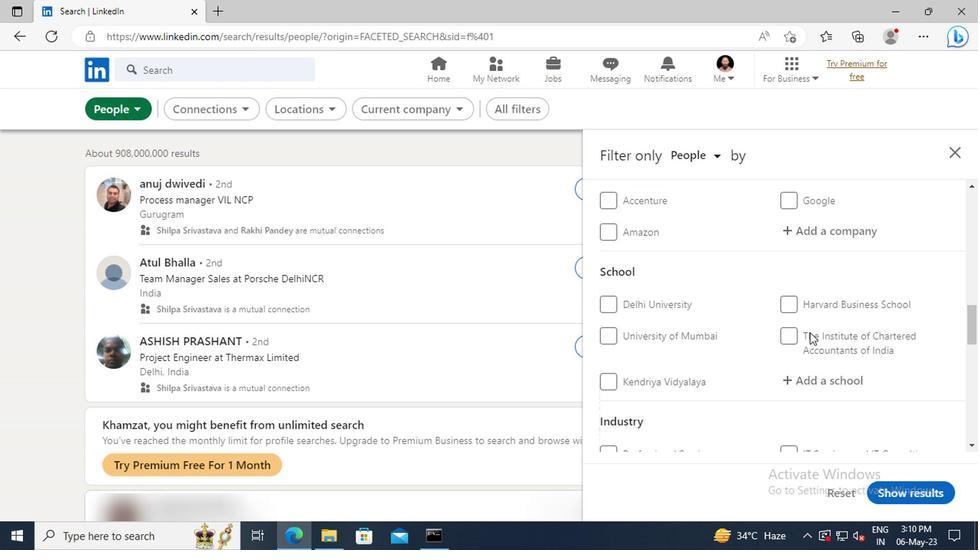 
Action: Mouse scrolled (807, 332) with delta (0, 0)
Screenshot: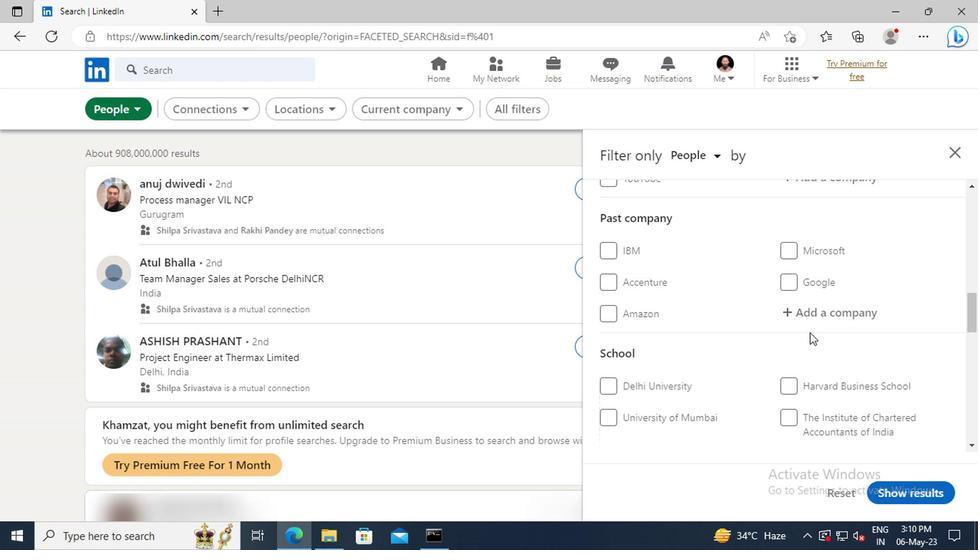 
Action: Mouse scrolled (807, 332) with delta (0, 0)
Screenshot: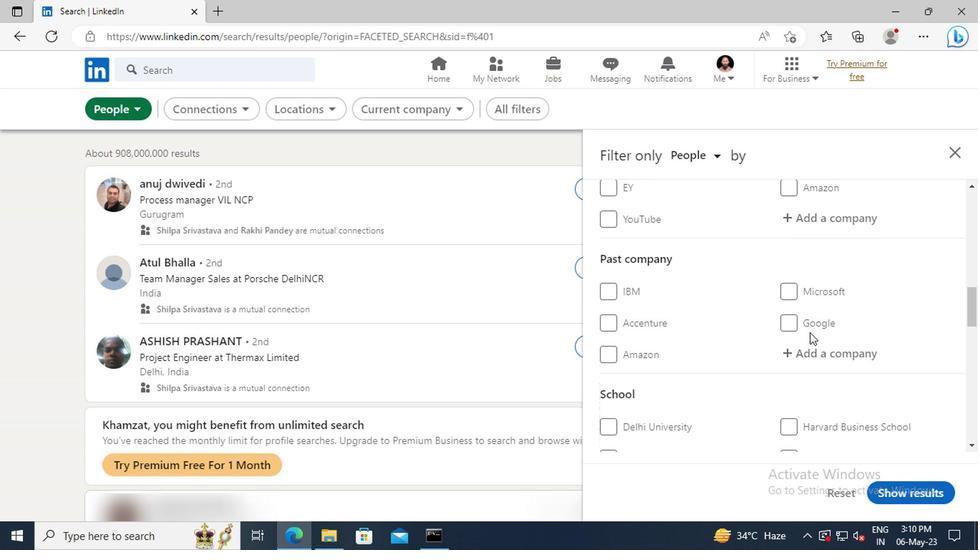 
Action: Mouse scrolled (807, 332) with delta (0, 0)
Screenshot: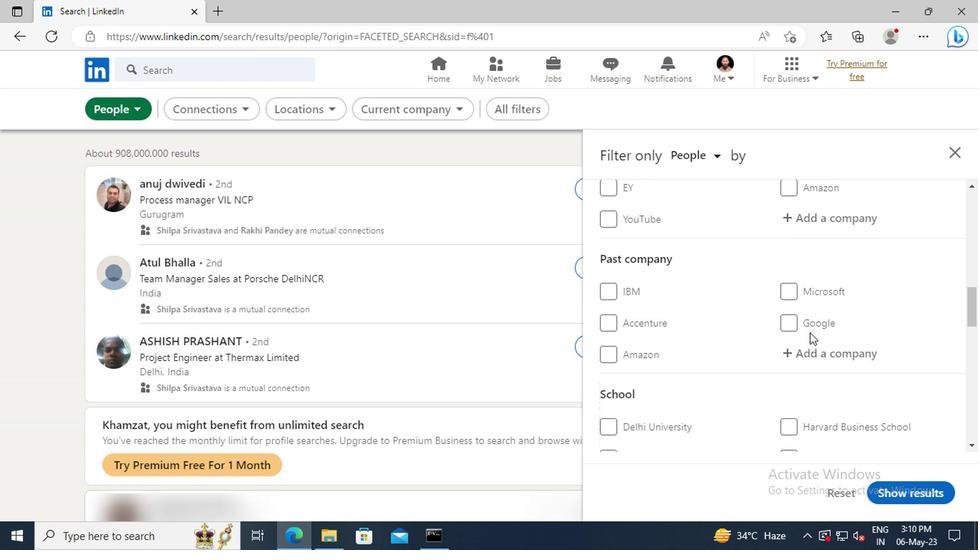 
Action: Mouse scrolled (807, 332) with delta (0, 0)
Screenshot: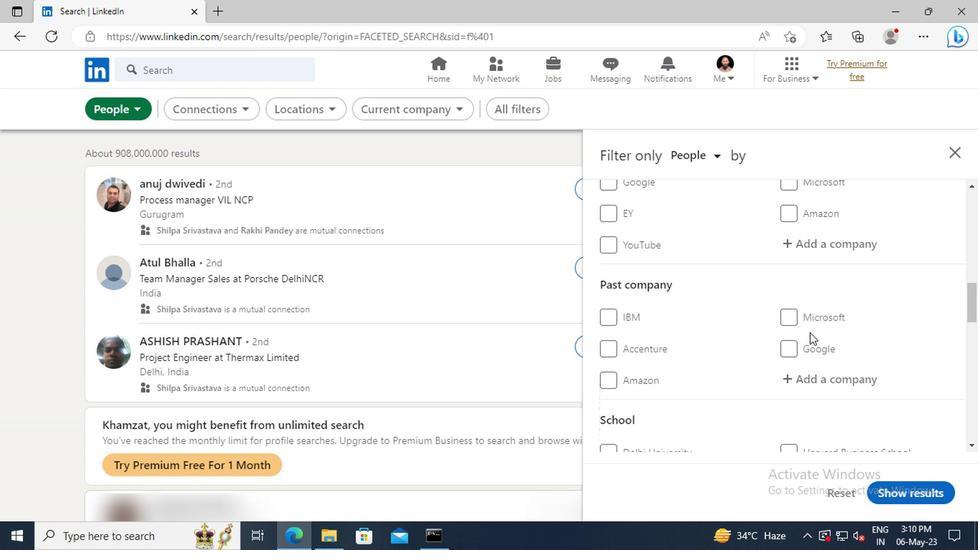 
Action: Mouse moved to (804, 330)
Screenshot: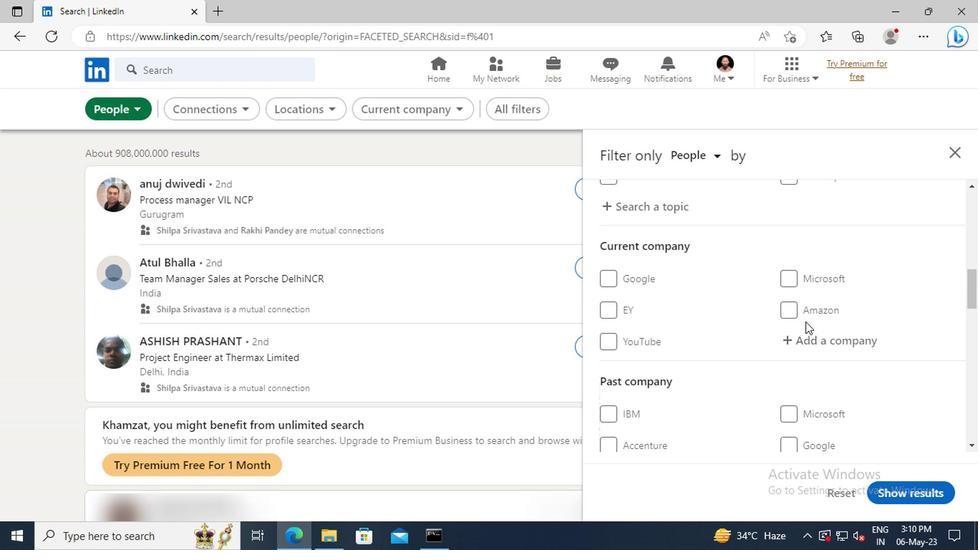
Action: Mouse pressed left at (804, 330)
Screenshot: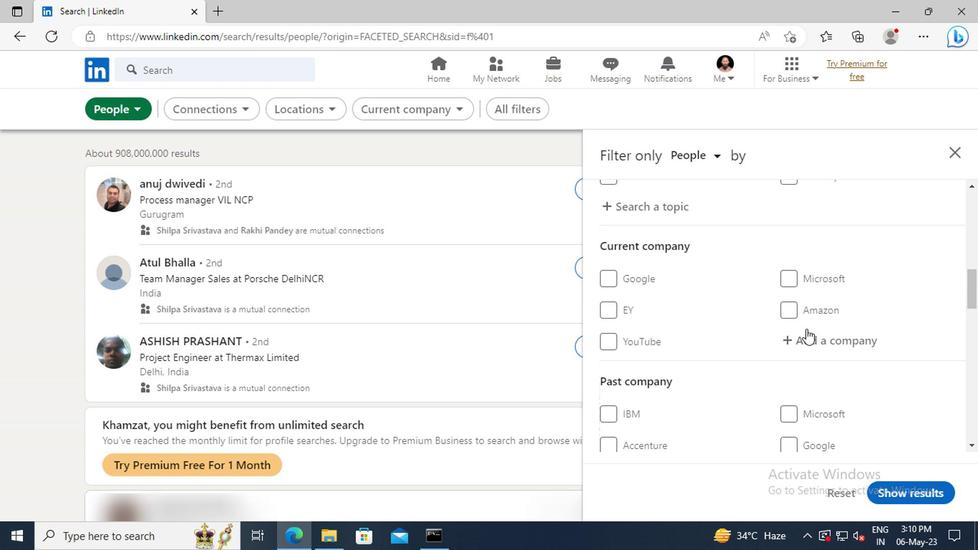 
Action: Key pressed <Key.shift>BHARAT<Key.space><Key.shift>BIO
Screenshot: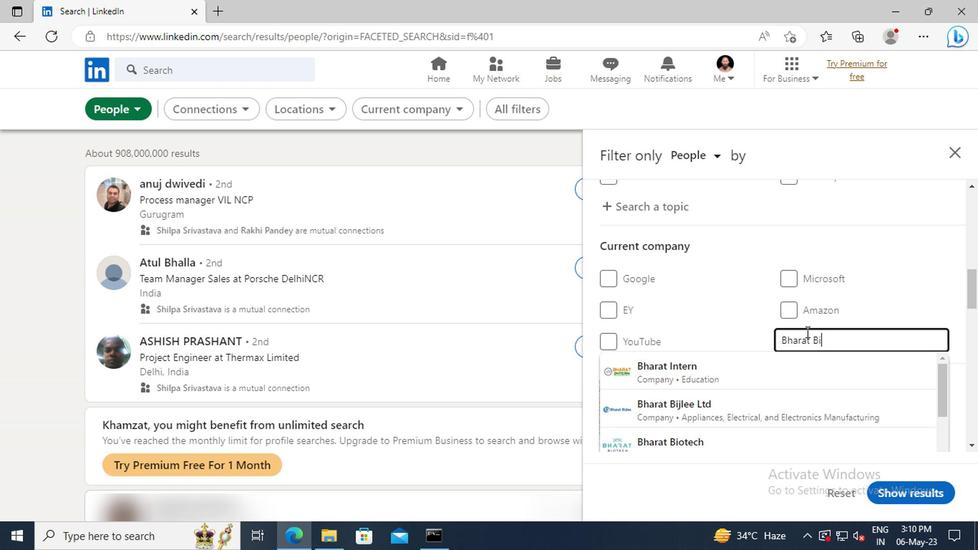 
Action: Mouse moved to (808, 358)
Screenshot: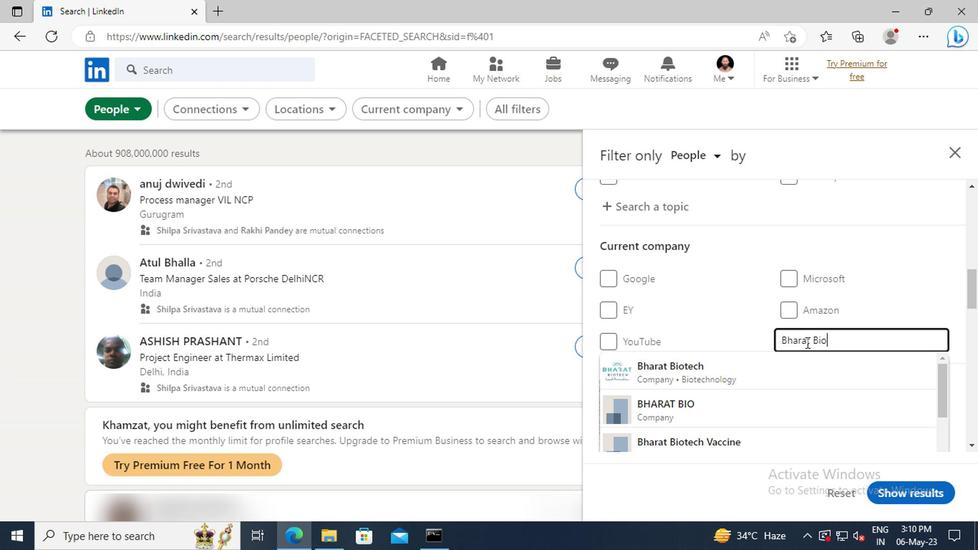 
Action: Mouse pressed left at (808, 358)
Screenshot: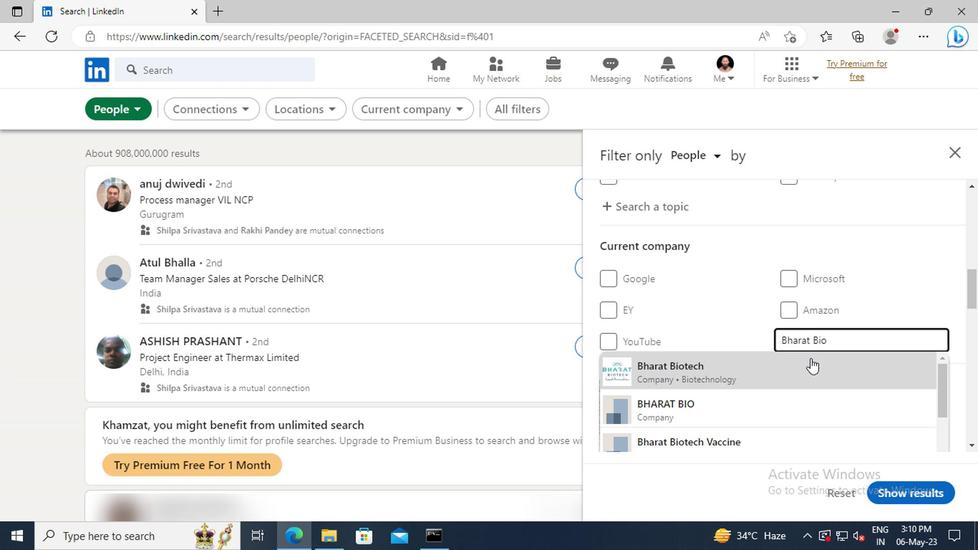 
Action: Mouse scrolled (808, 357) with delta (0, 0)
Screenshot: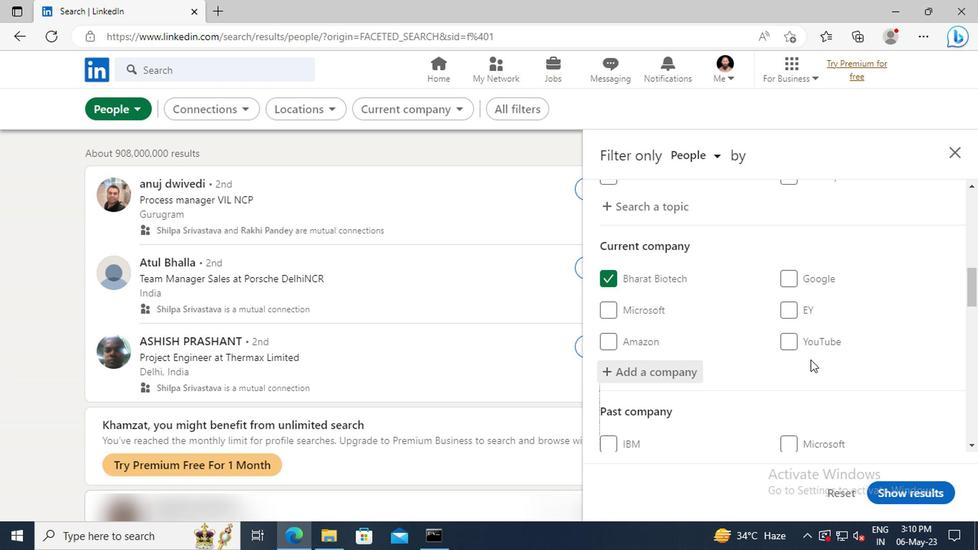 
Action: Mouse scrolled (808, 357) with delta (0, 0)
Screenshot: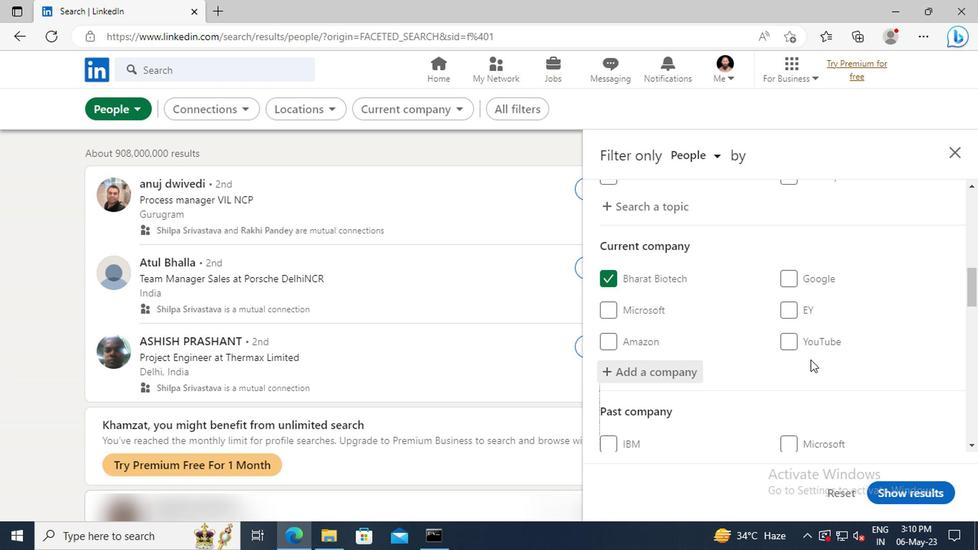 
Action: Mouse scrolled (808, 357) with delta (0, 0)
Screenshot: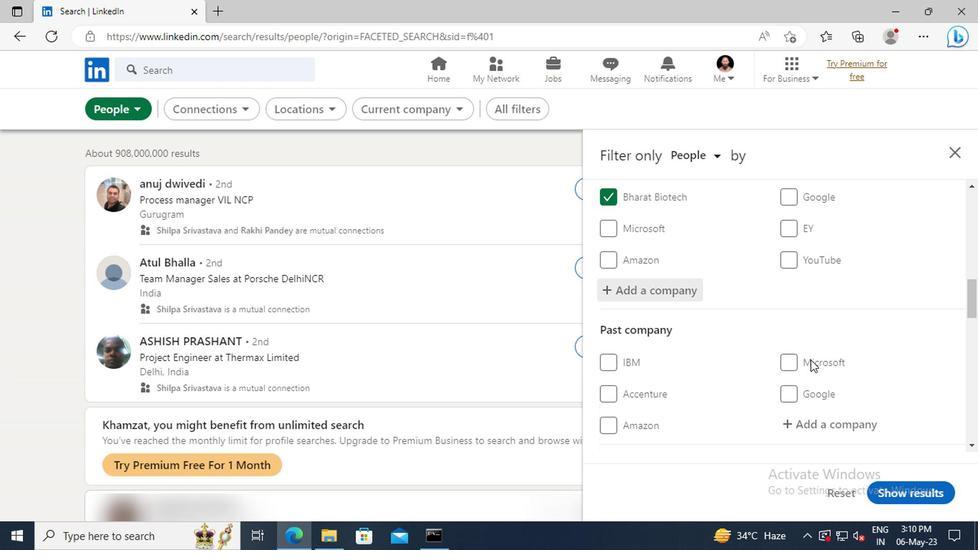 
Action: Mouse scrolled (808, 357) with delta (0, 0)
Screenshot: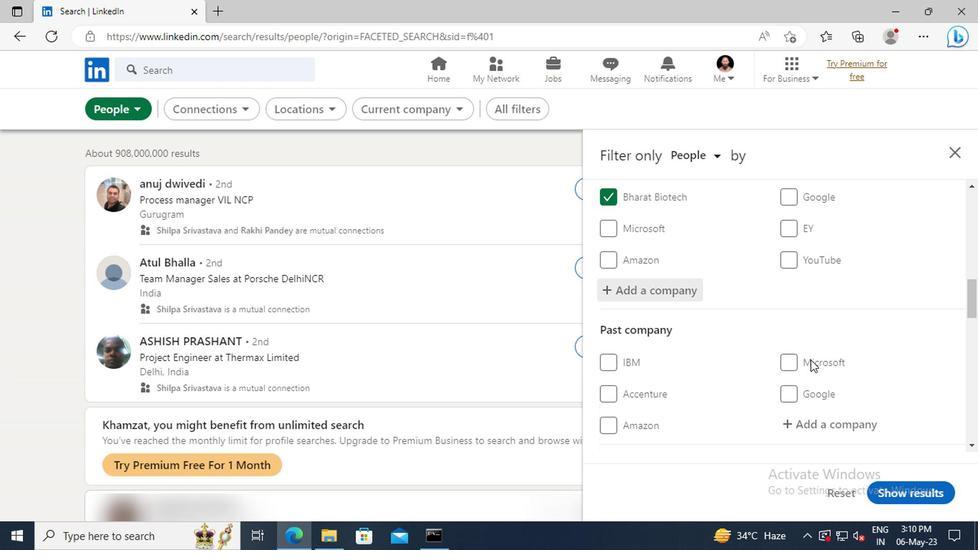 
Action: Mouse moved to (802, 353)
Screenshot: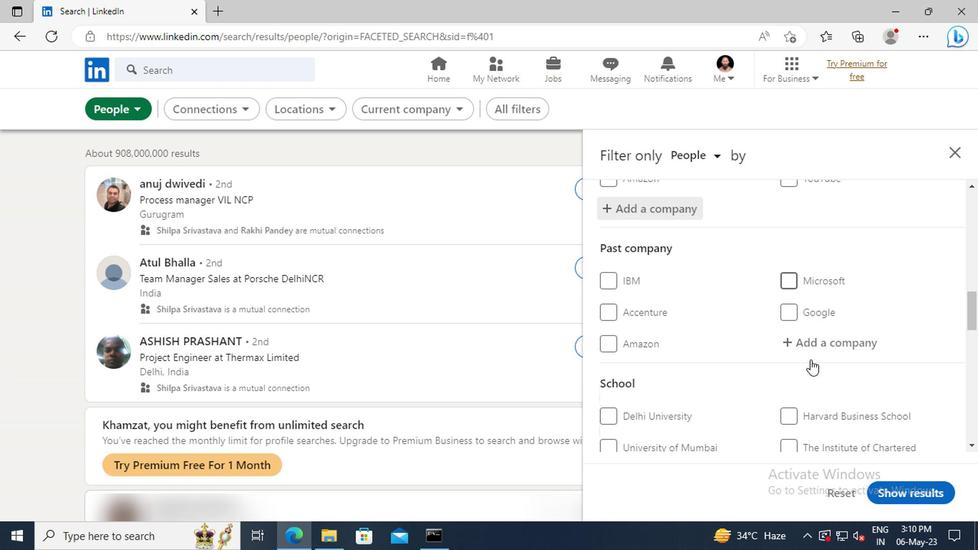 
Action: Mouse scrolled (802, 352) with delta (0, -1)
Screenshot: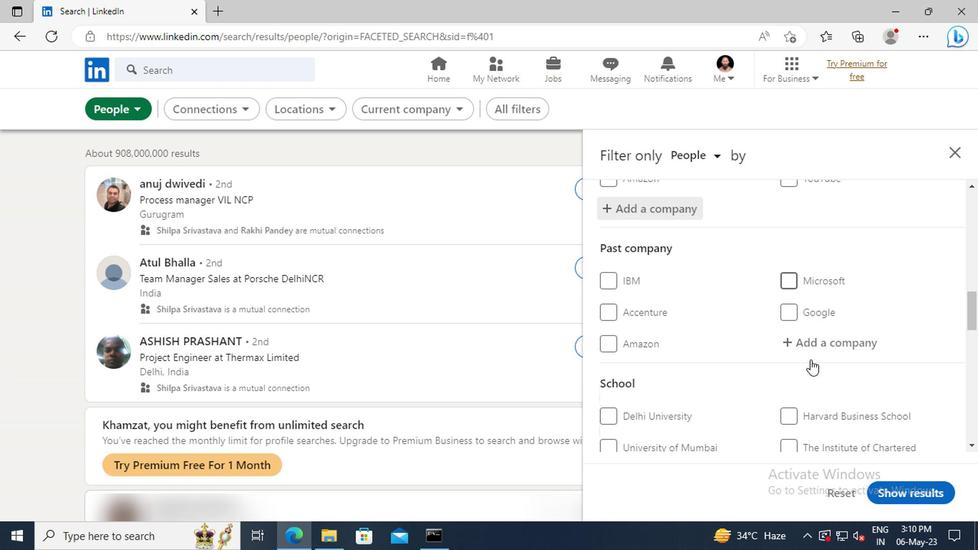 
Action: Mouse moved to (801, 351)
Screenshot: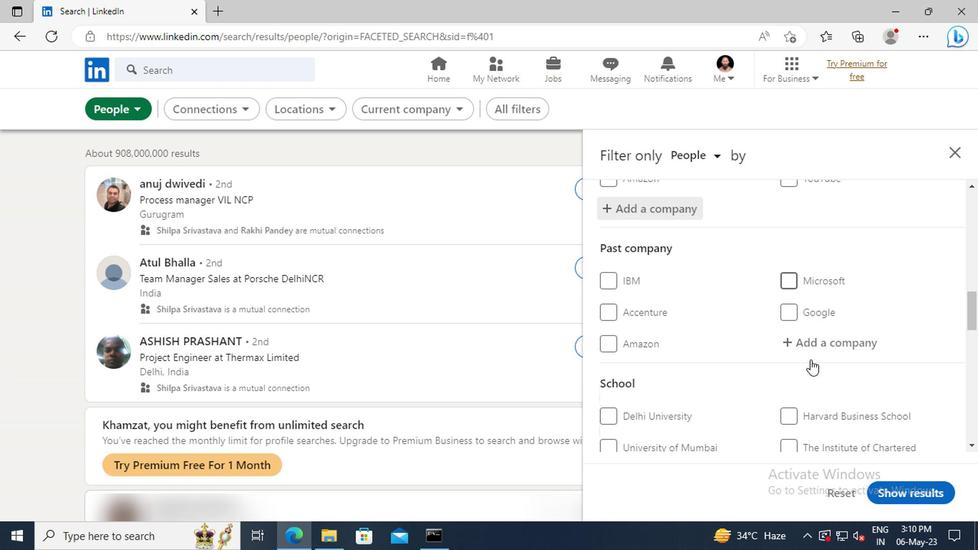 
Action: Mouse scrolled (801, 350) with delta (0, 0)
Screenshot: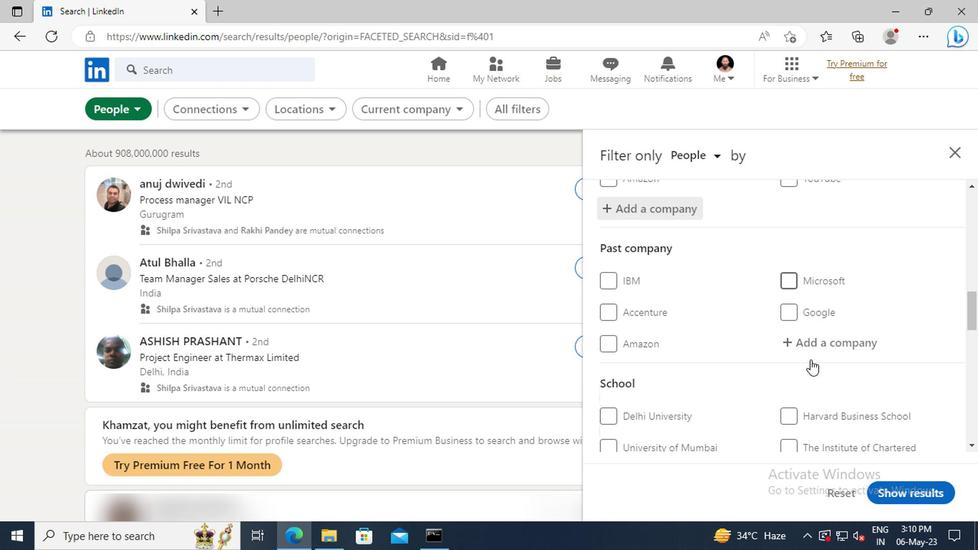 
Action: Mouse moved to (798, 348)
Screenshot: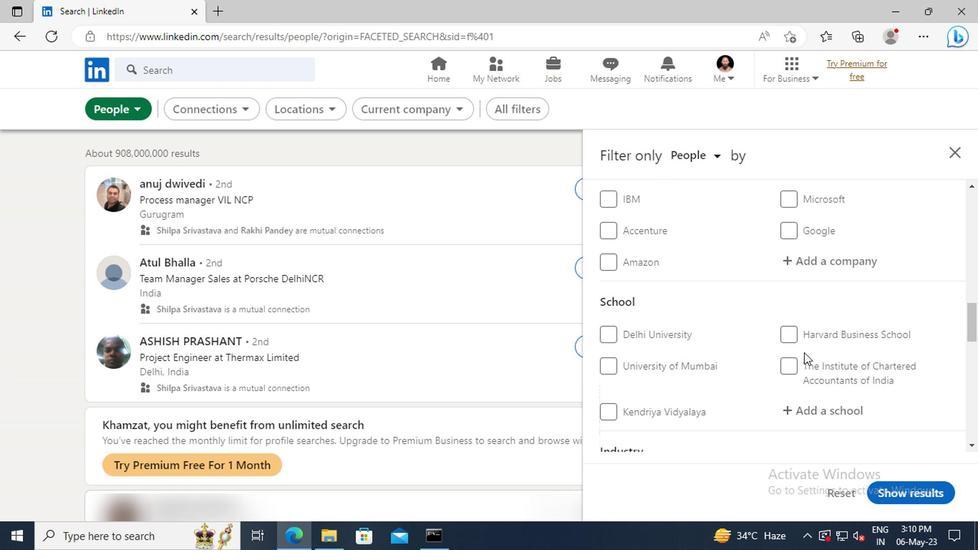
Action: Mouse scrolled (798, 347) with delta (0, -1)
Screenshot: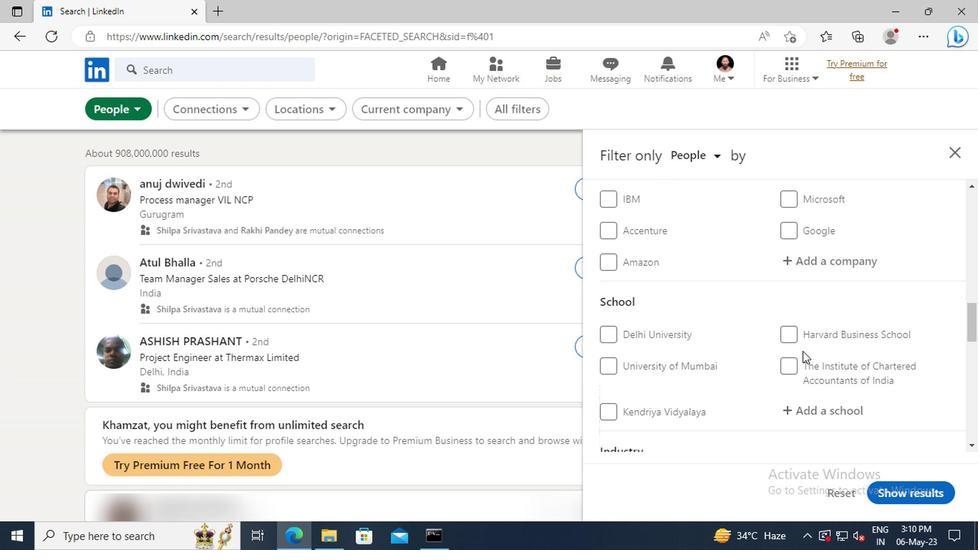 
Action: Mouse scrolled (798, 347) with delta (0, -1)
Screenshot: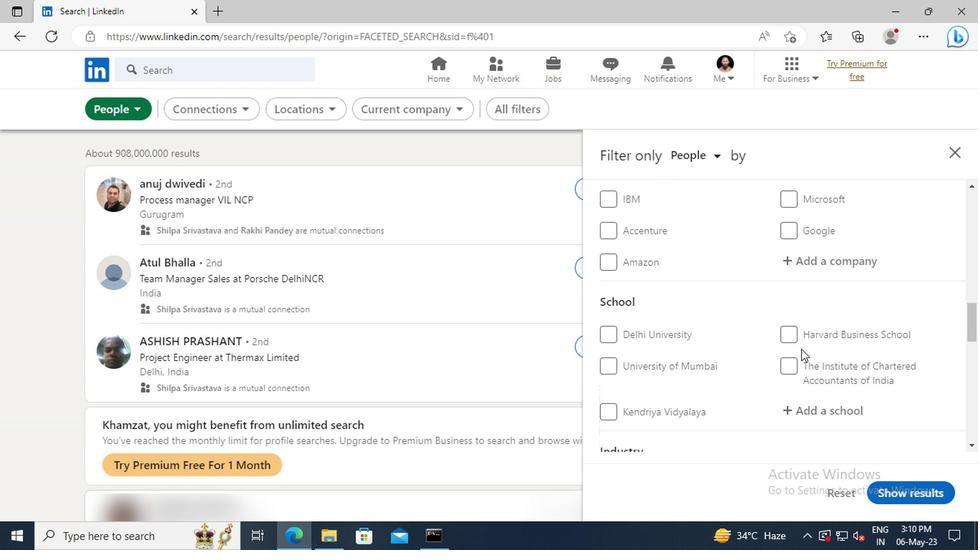 
Action: Mouse moved to (801, 335)
Screenshot: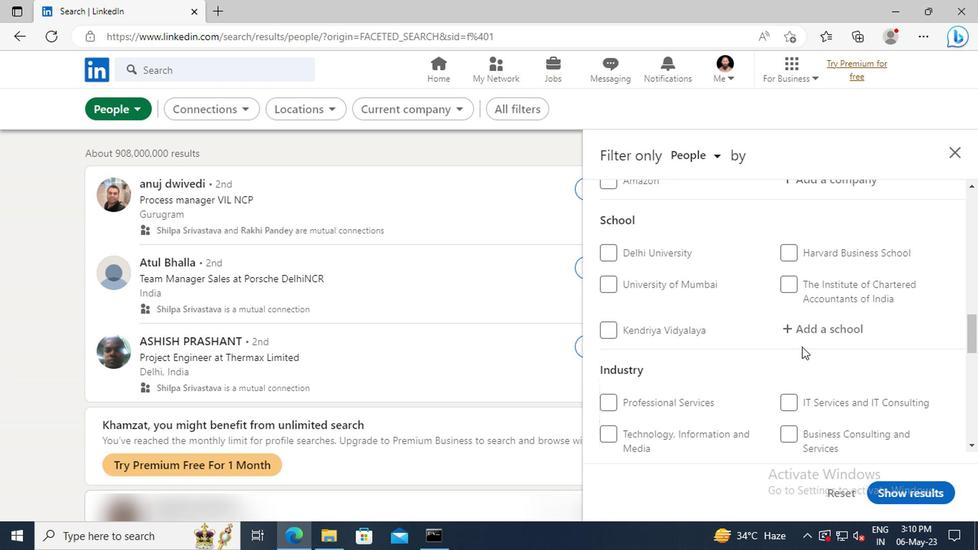 
Action: Mouse pressed left at (801, 335)
Screenshot: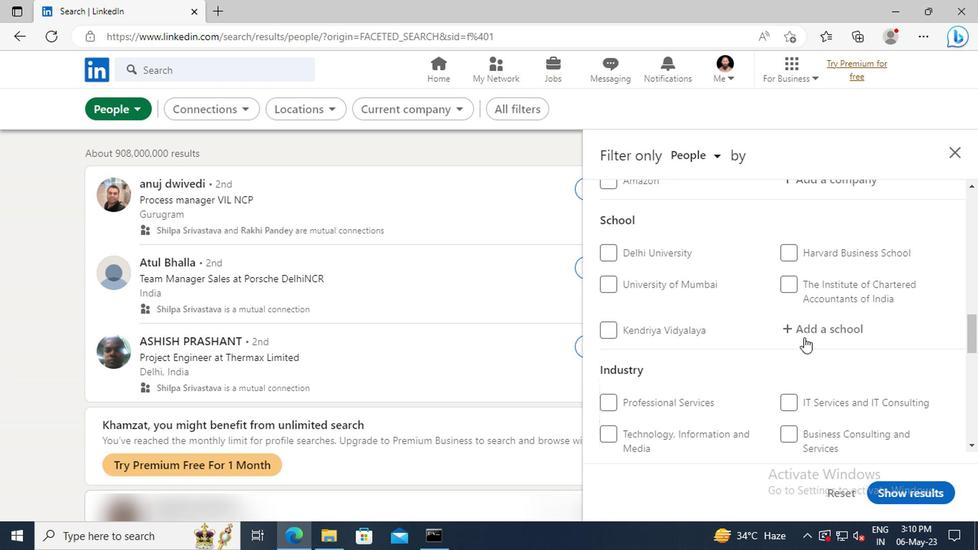 
Action: Key pressed <Key.shift>S<Key.space><Key.shift>D<Key.space><Key.shift>PUB
Screenshot: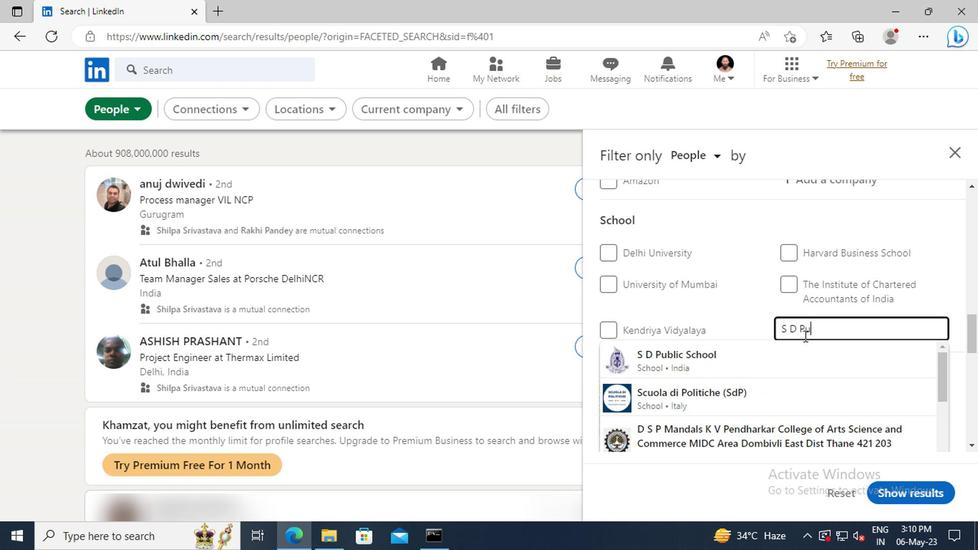 
Action: Mouse moved to (804, 348)
Screenshot: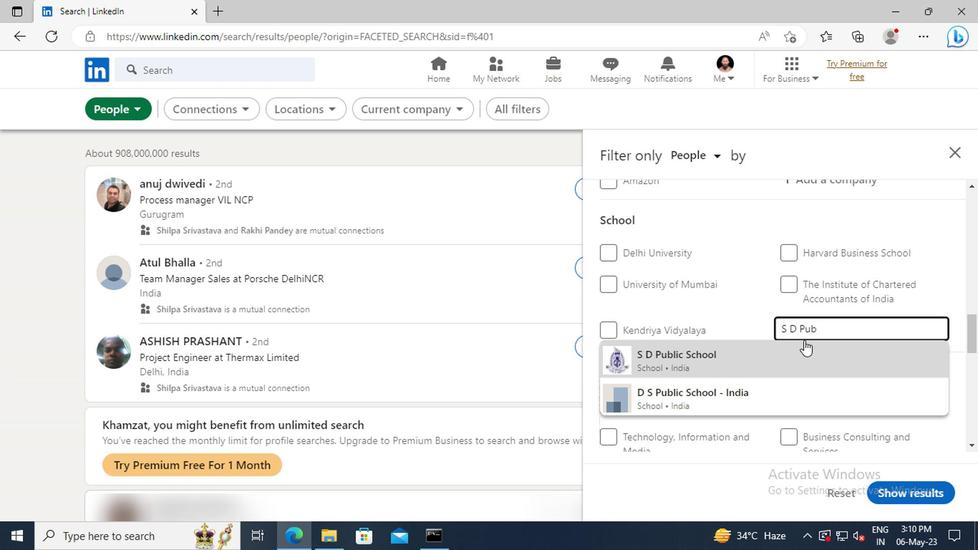 
Action: Mouse pressed left at (804, 348)
Screenshot: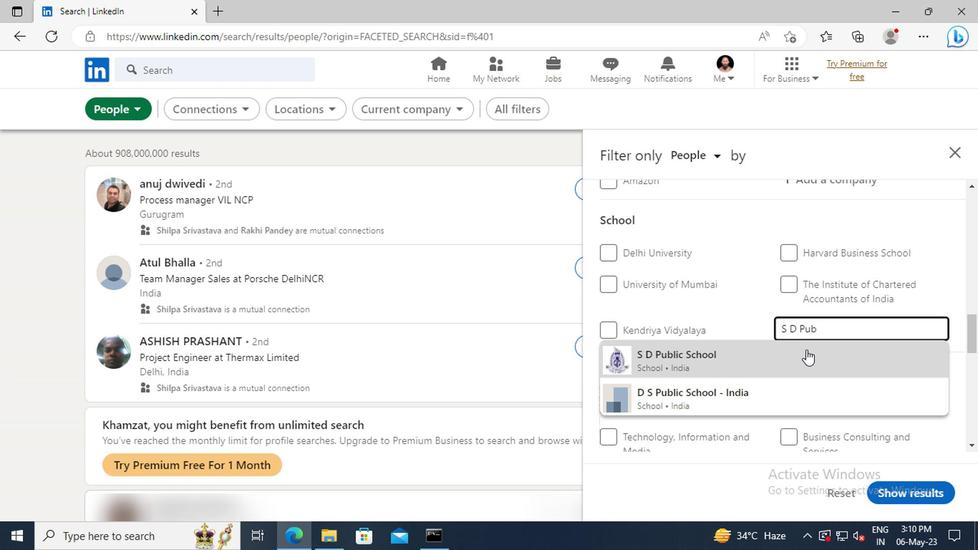 
Action: Mouse scrolled (804, 348) with delta (0, 0)
Screenshot: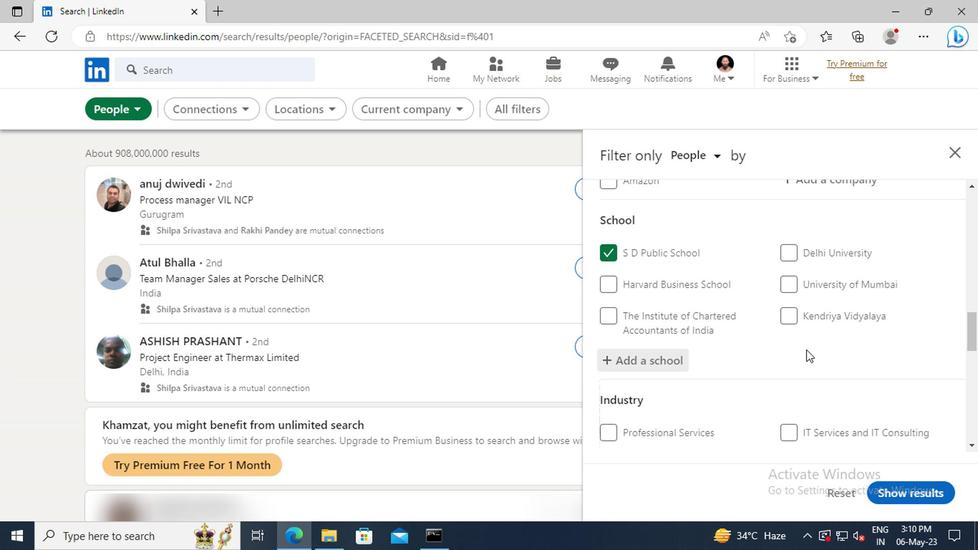 
Action: Mouse scrolled (804, 348) with delta (0, 0)
Screenshot: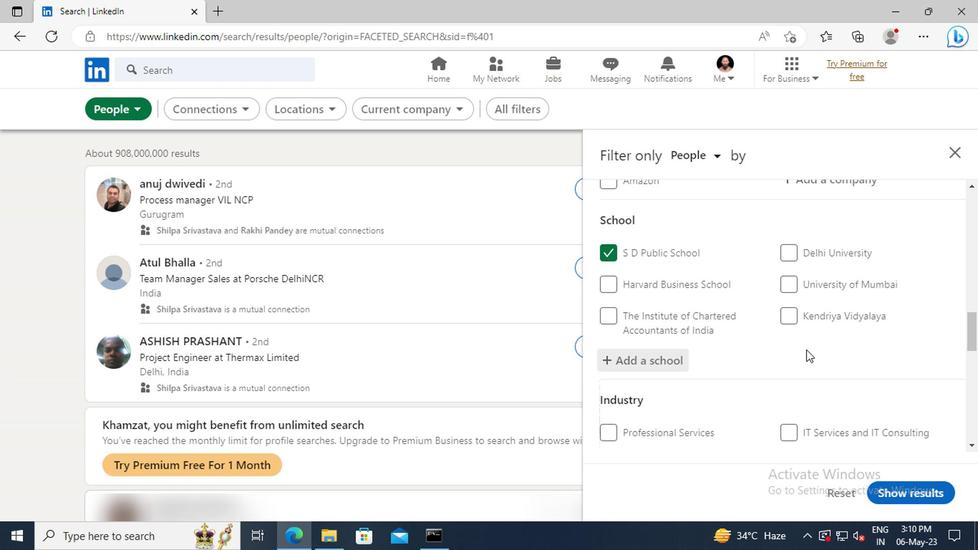 
Action: Mouse scrolled (804, 348) with delta (0, 0)
Screenshot: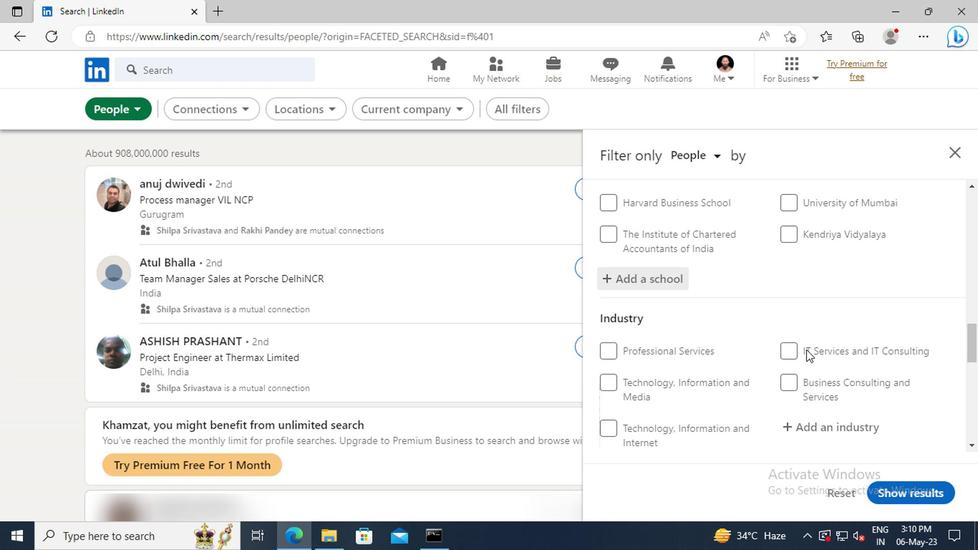 
Action: Mouse scrolled (804, 348) with delta (0, 0)
Screenshot: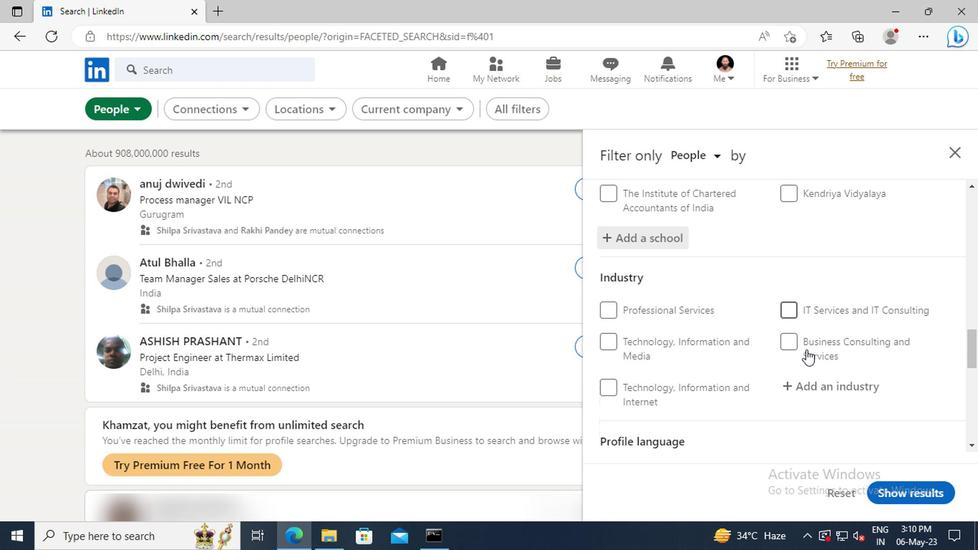 
Action: Mouse pressed left at (804, 348)
Screenshot: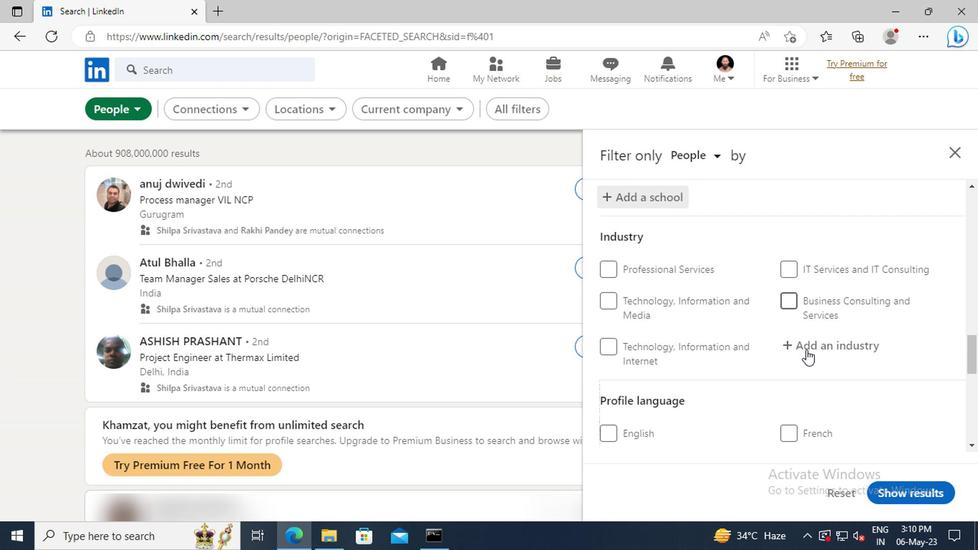 
Action: Key pressed <Key.shift>BREWE
Screenshot: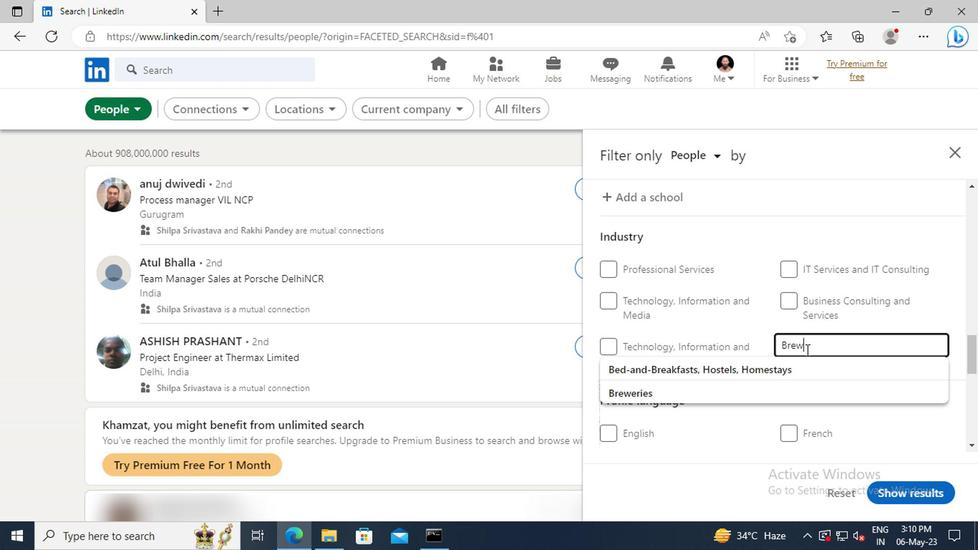 
Action: Mouse moved to (807, 366)
Screenshot: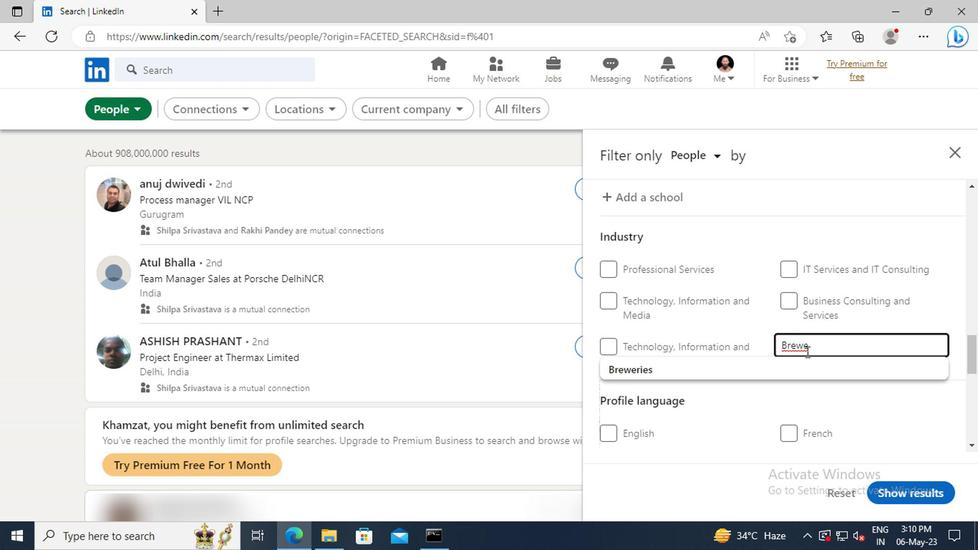 
Action: Mouse pressed left at (807, 366)
Screenshot: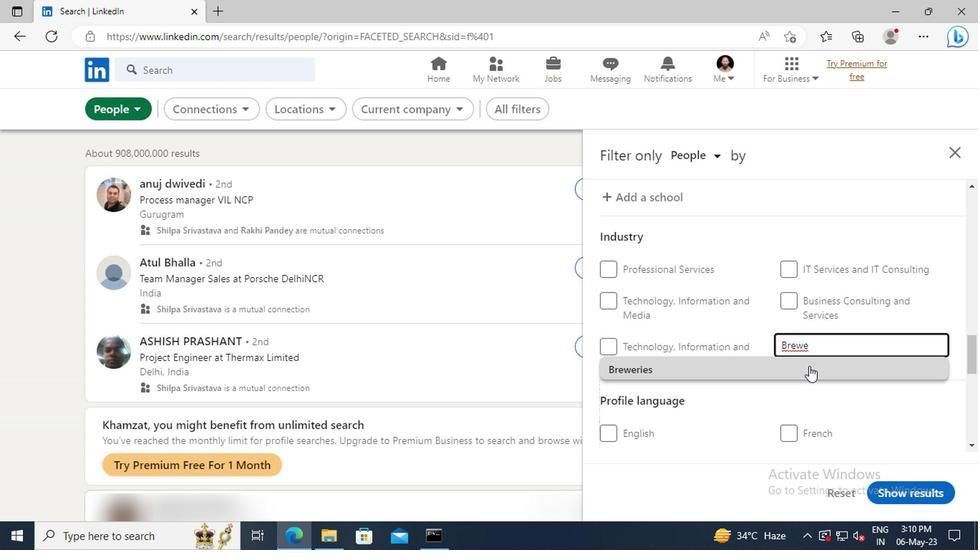 
Action: Mouse scrolled (807, 365) with delta (0, -1)
Screenshot: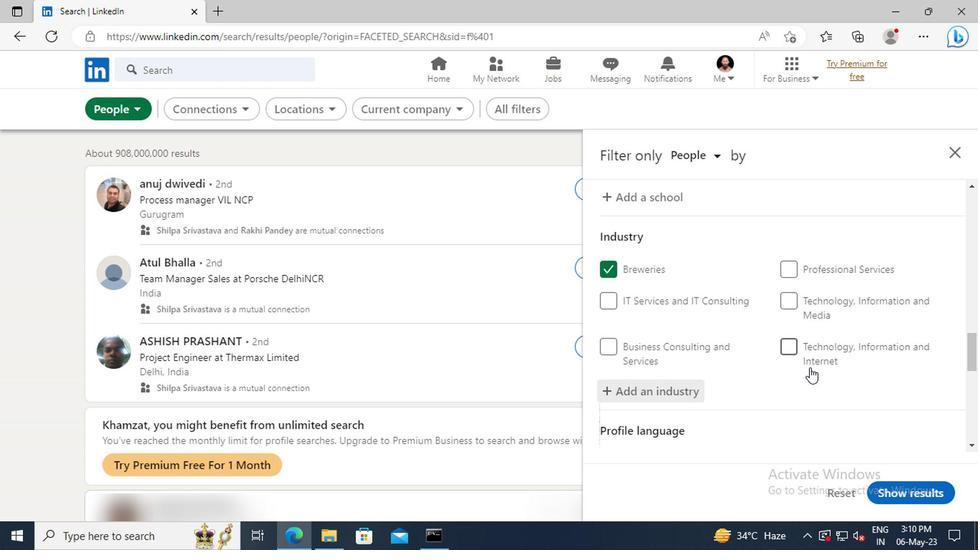 
Action: Mouse scrolled (807, 365) with delta (0, -1)
Screenshot: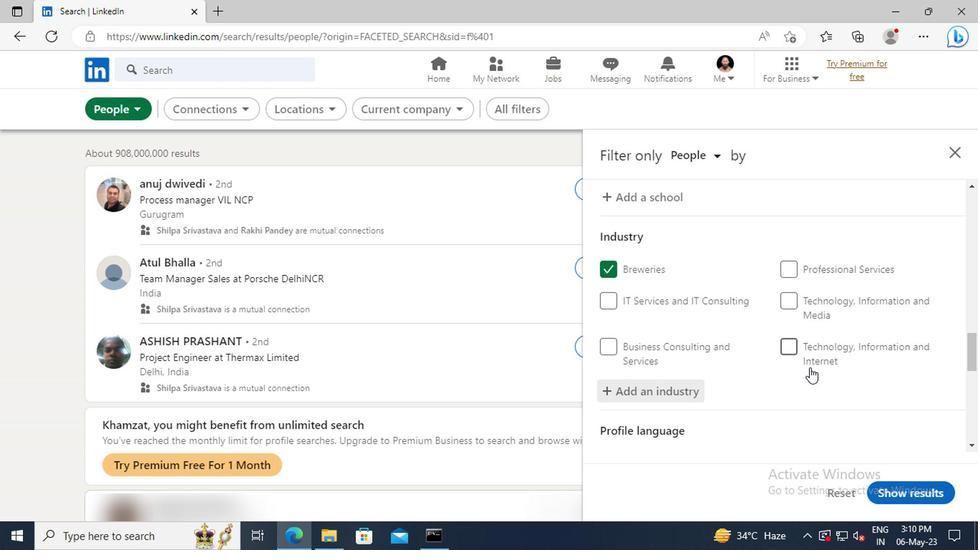 
Action: Mouse scrolled (807, 365) with delta (0, -1)
Screenshot: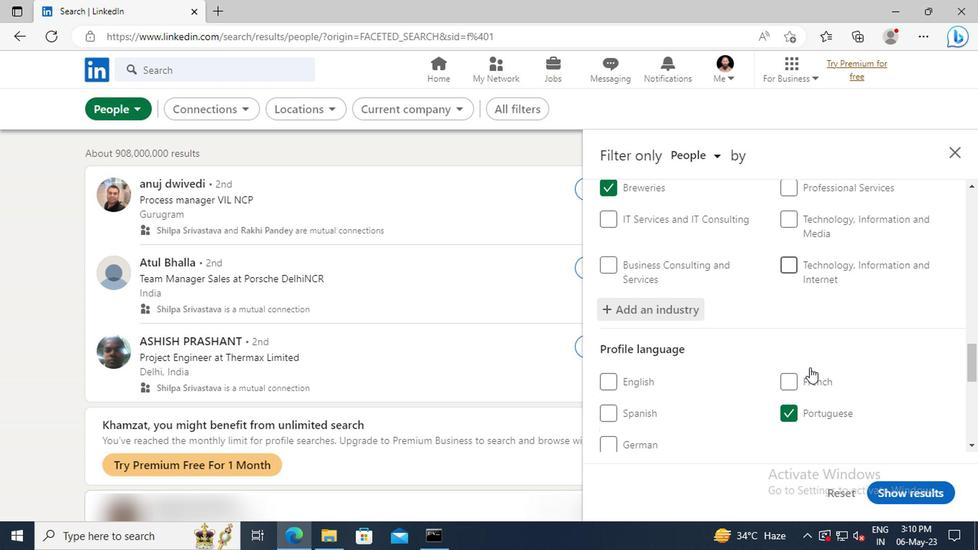 
Action: Mouse moved to (806, 363)
Screenshot: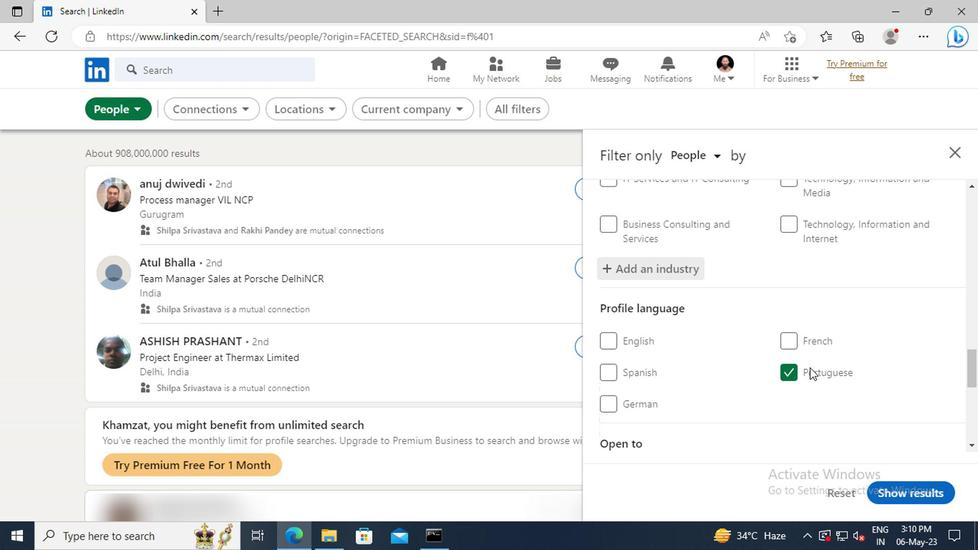
Action: Mouse scrolled (806, 361) with delta (0, -1)
Screenshot: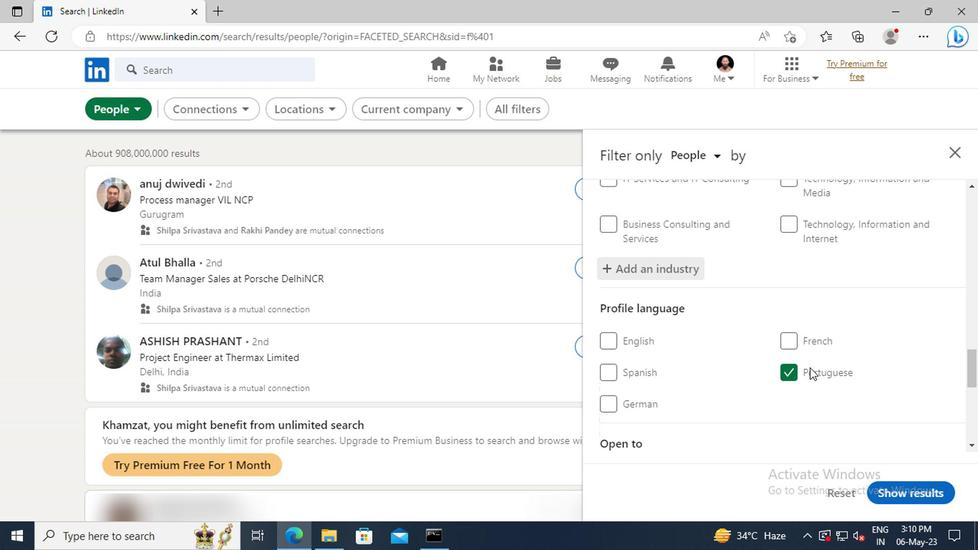 
Action: Mouse moved to (806, 361)
Screenshot: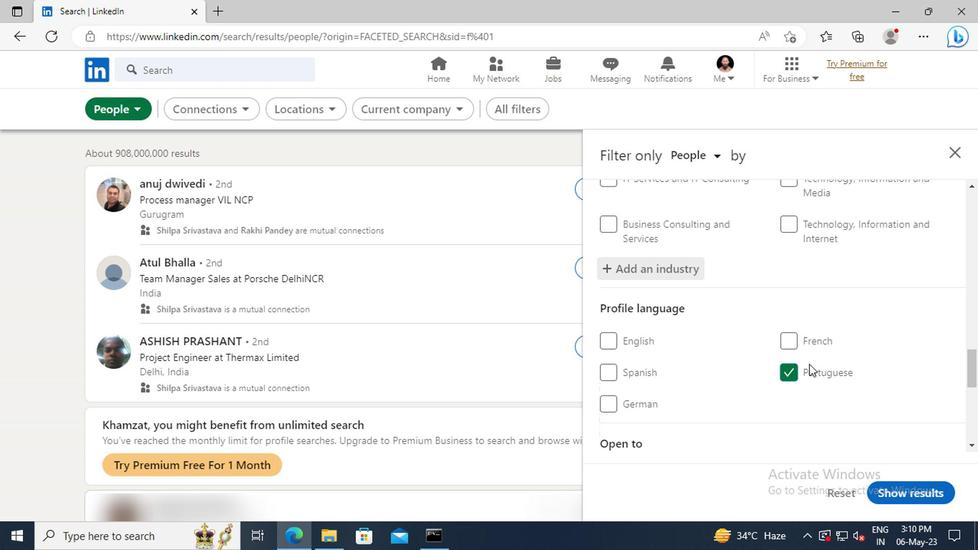 
Action: Mouse scrolled (806, 361) with delta (0, 0)
Screenshot: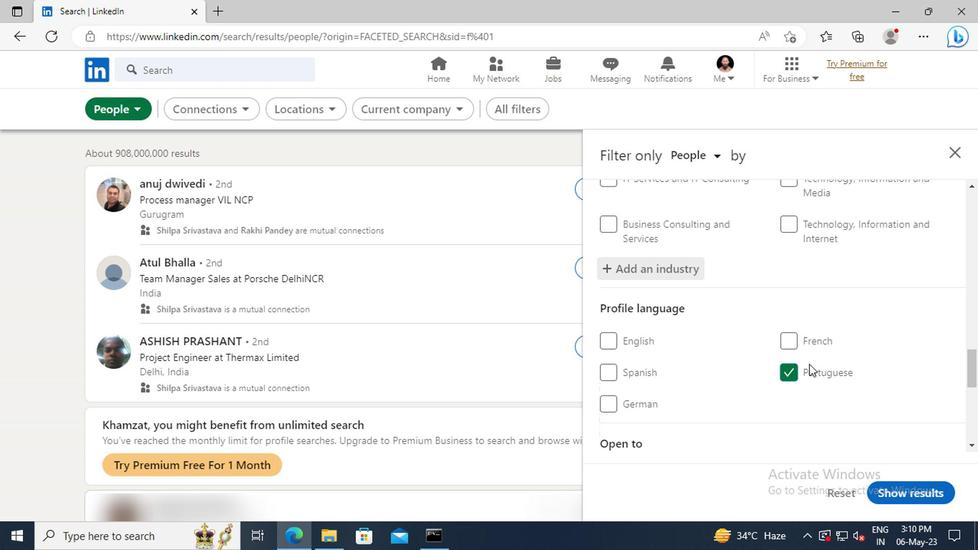 
Action: Mouse moved to (804, 351)
Screenshot: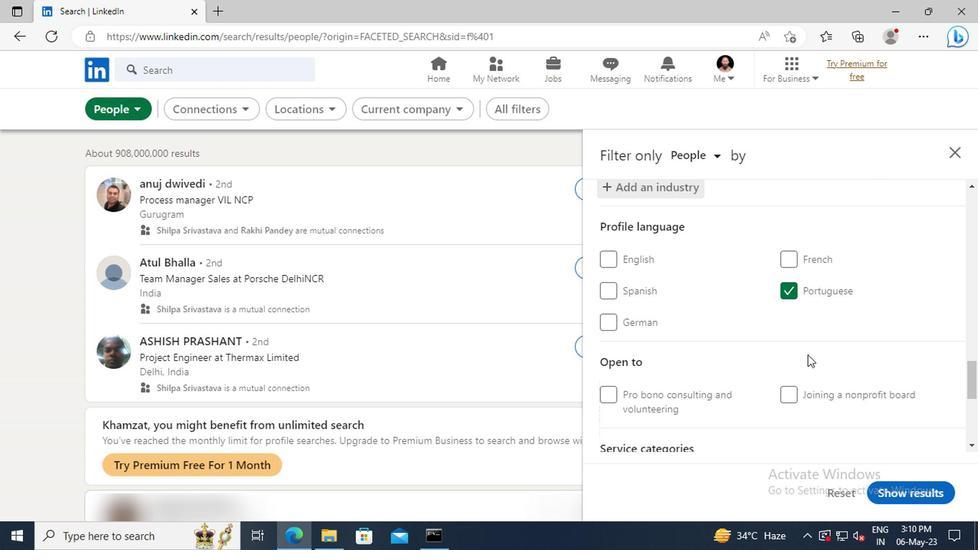 
Action: Mouse scrolled (804, 350) with delta (0, 0)
Screenshot: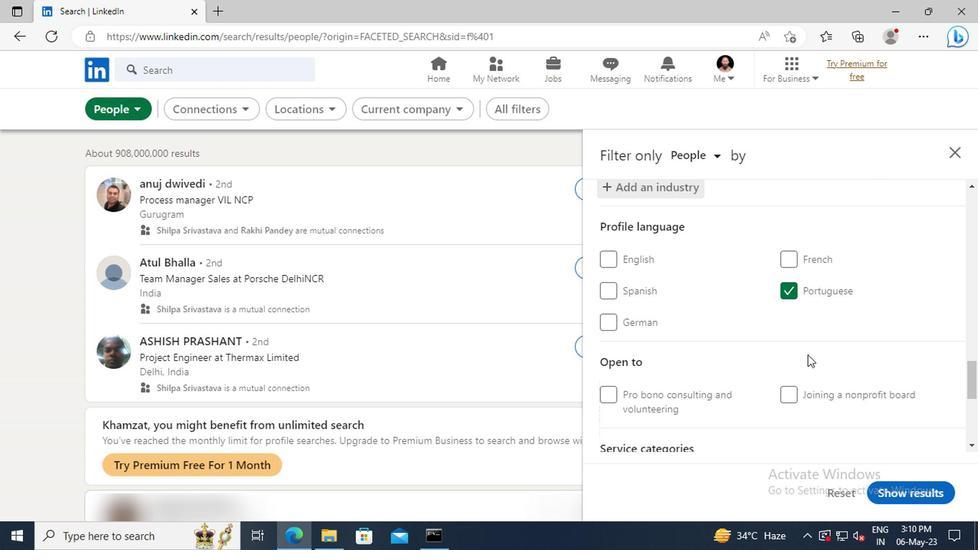 
Action: Mouse moved to (804, 348)
Screenshot: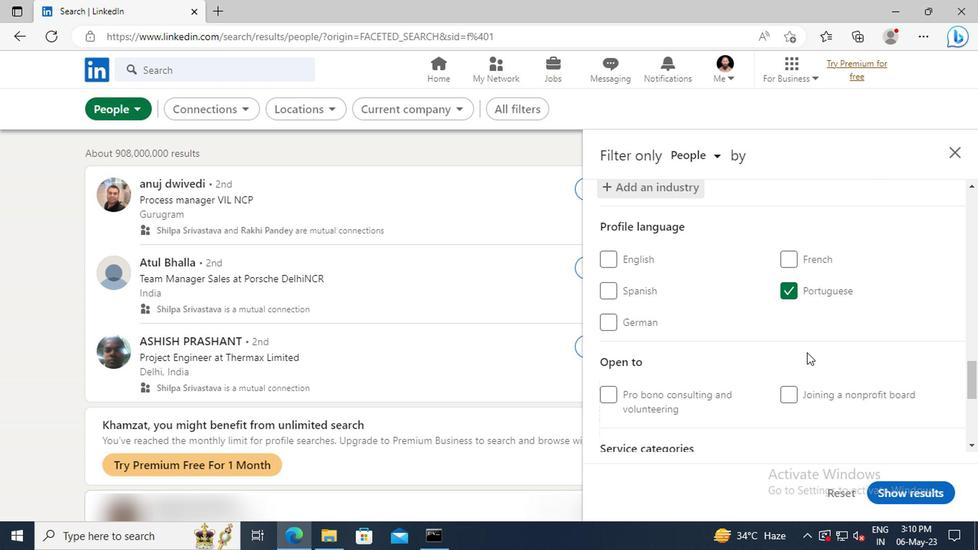 
Action: Mouse scrolled (804, 347) with delta (0, -1)
Screenshot: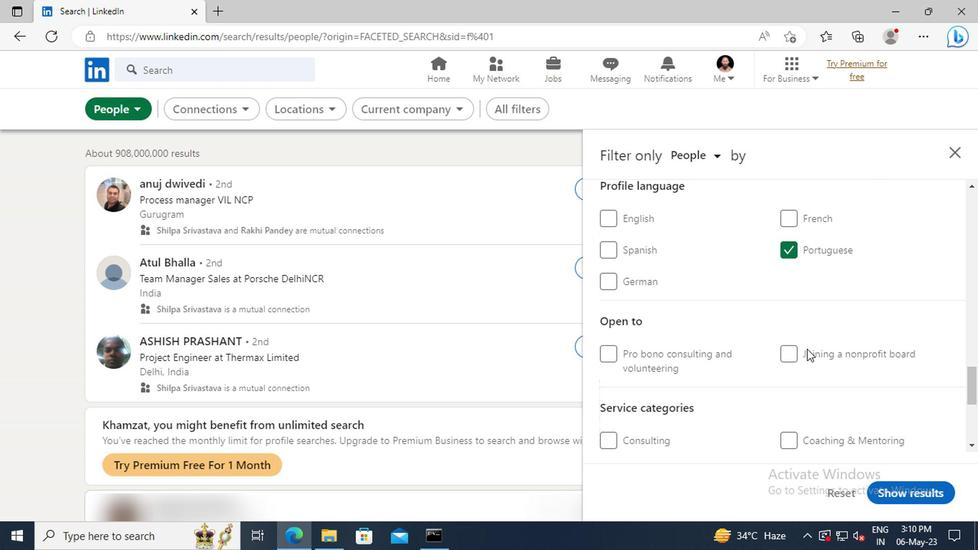 
Action: Mouse scrolled (804, 347) with delta (0, -1)
Screenshot: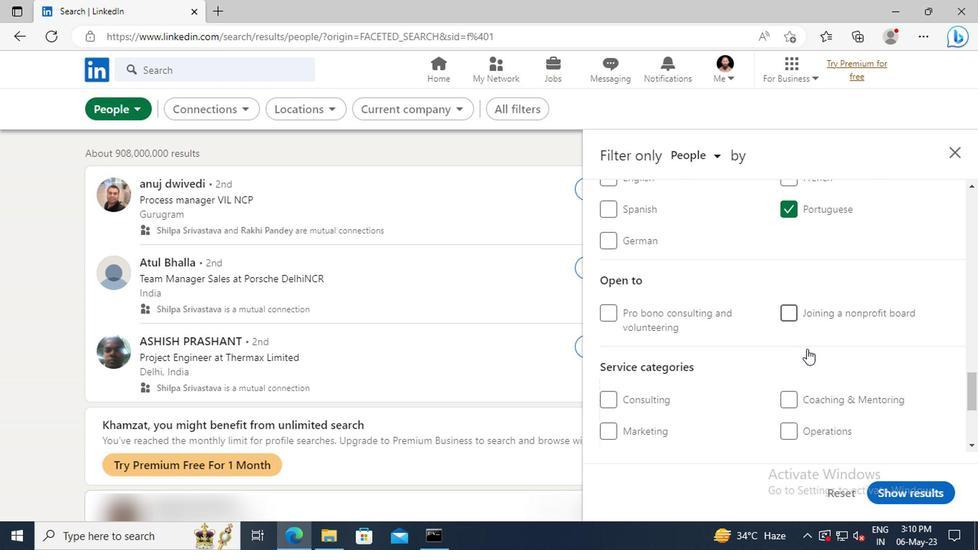 
Action: Mouse moved to (790, 359)
Screenshot: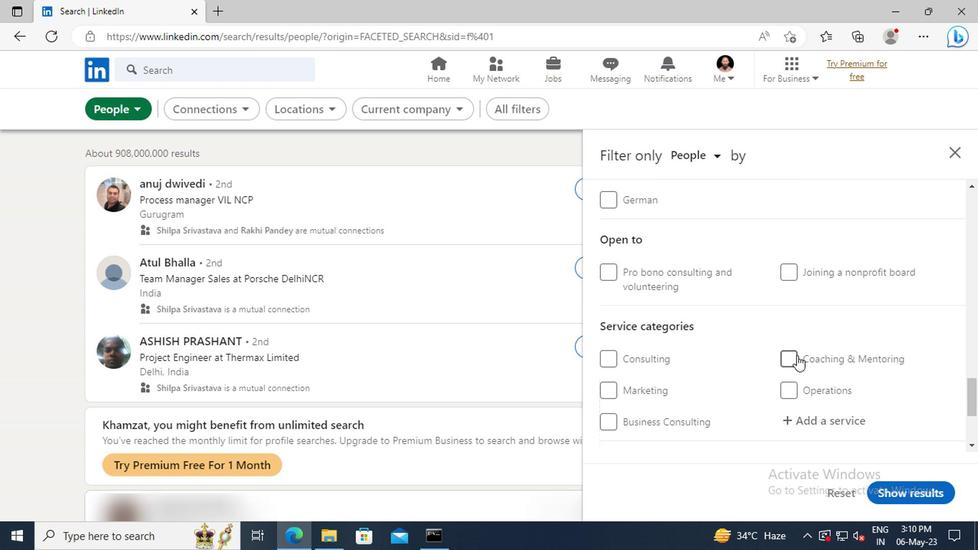 
Action: Mouse pressed left at (790, 359)
Screenshot: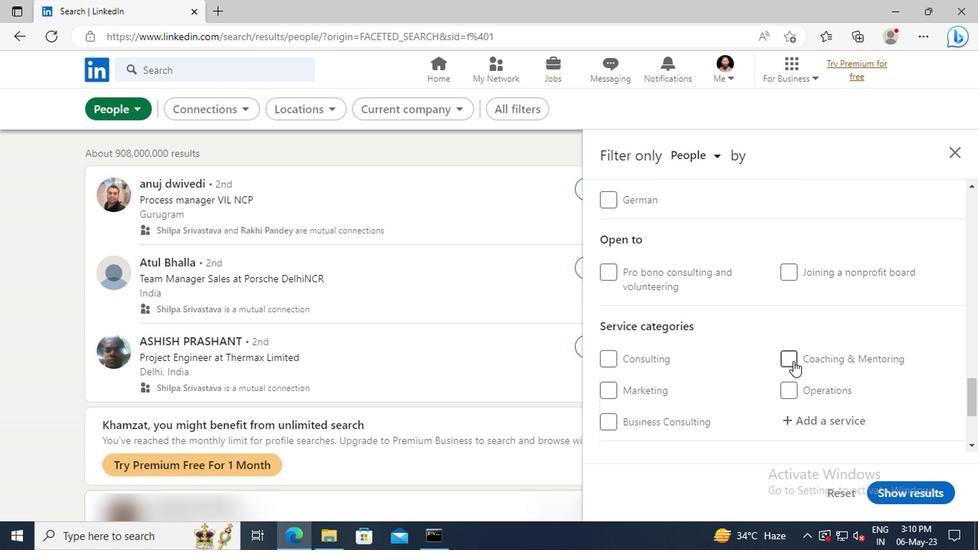 
Action: Mouse scrolled (790, 359) with delta (0, 0)
Screenshot: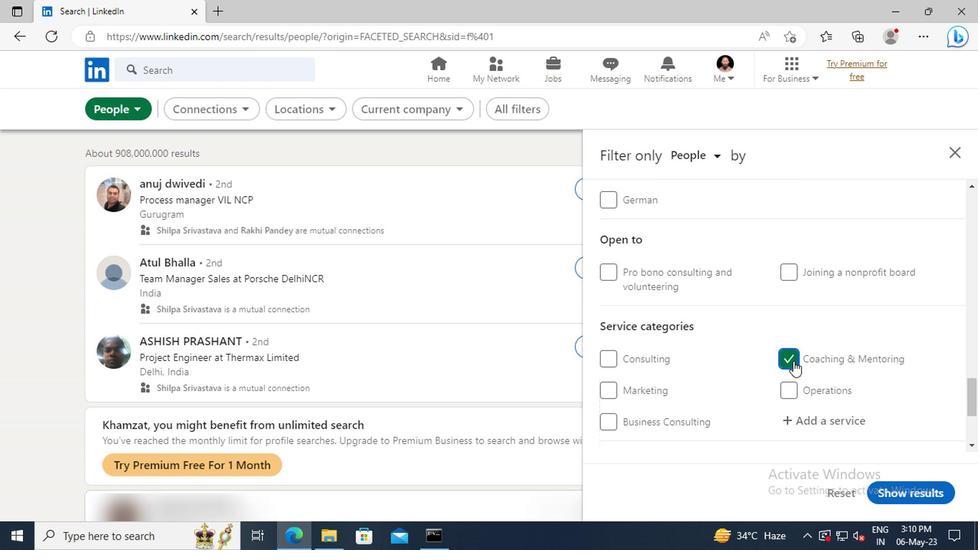 
Action: Mouse scrolled (790, 359) with delta (0, 0)
Screenshot: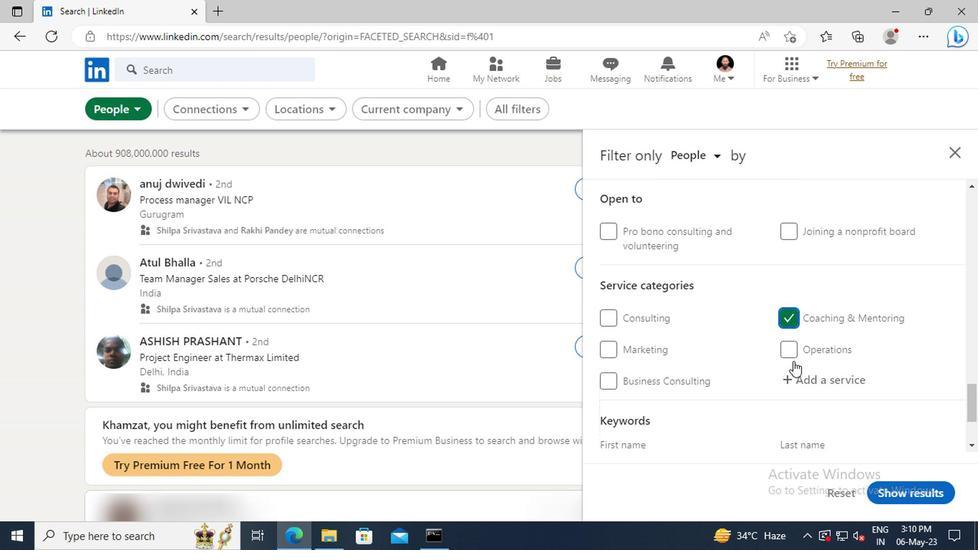 
Action: Mouse scrolled (790, 359) with delta (0, 0)
Screenshot: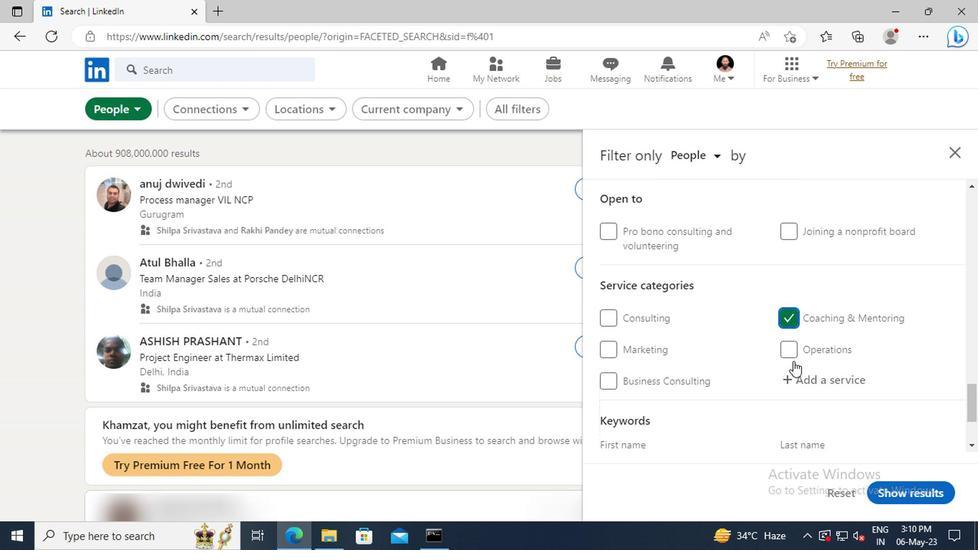 
Action: Mouse scrolled (790, 359) with delta (0, 0)
Screenshot: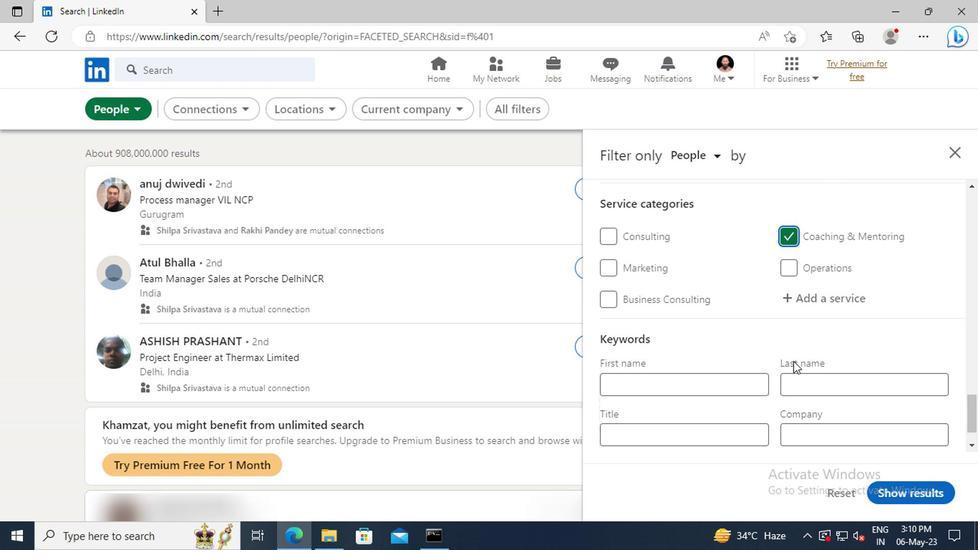 
Action: Mouse scrolled (790, 359) with delta (0, 0)
Screenshot: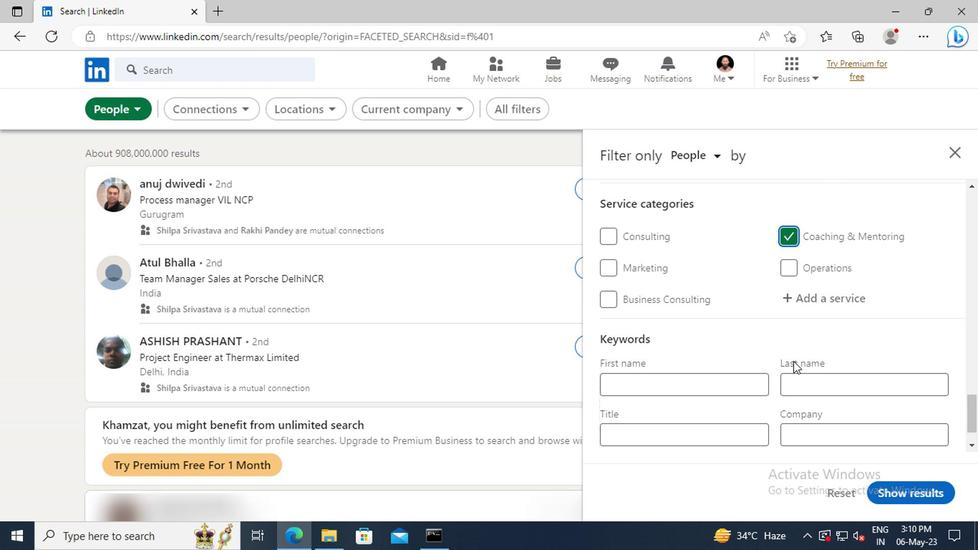 
Action: Mouse moved to (695, 384)
Screenshot: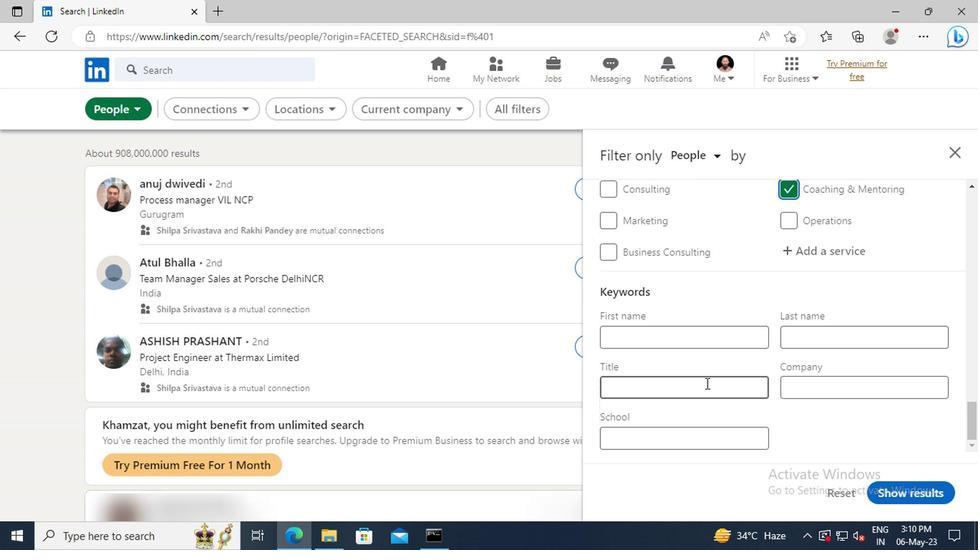 
Action: Mouse pressed left at (695, 384)
Screenshot: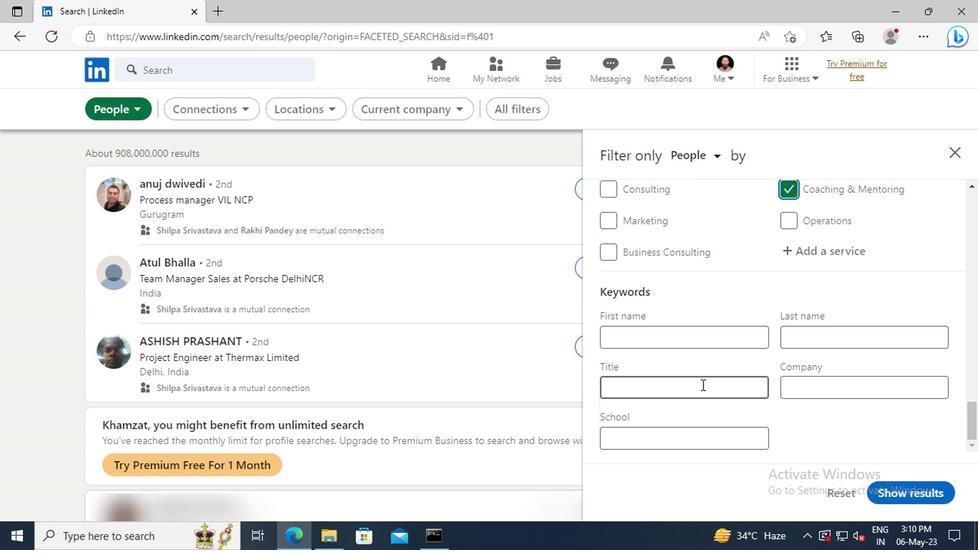 
Action: Key pressed <Key.shift>RECEPTIONIST<Key.enter>
Screenshot: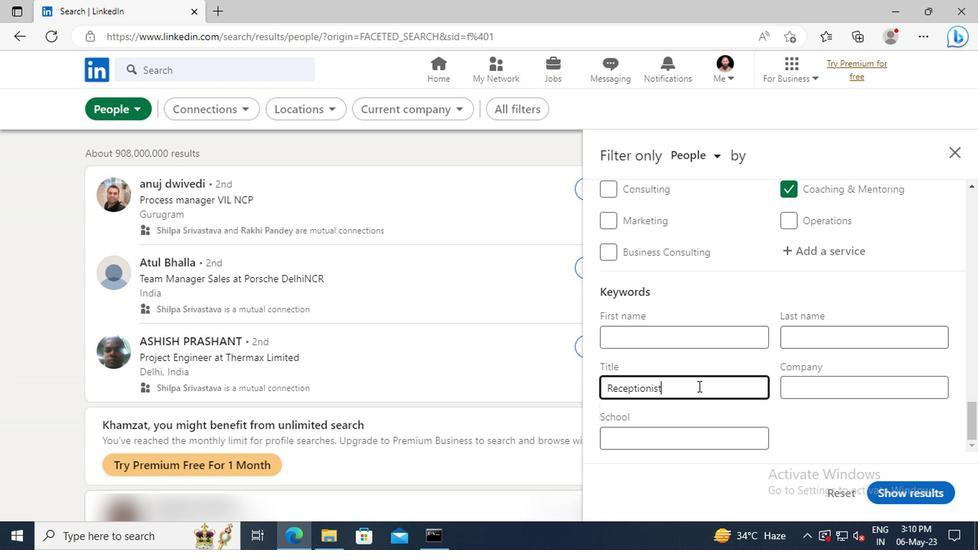 
Action: Mouse moved to (892, 488)
Screenshot: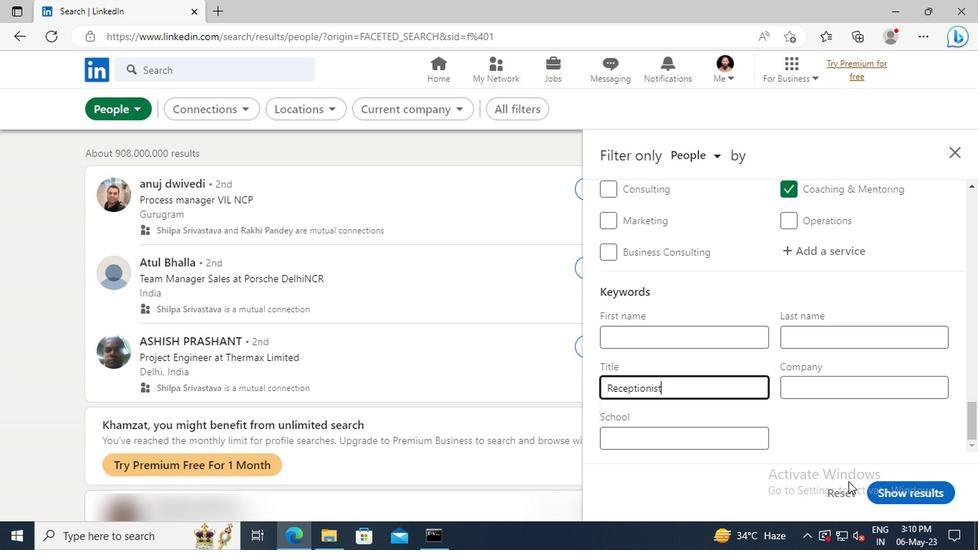 
Action: Mouse pressed left at (892, 488)
Screenshot: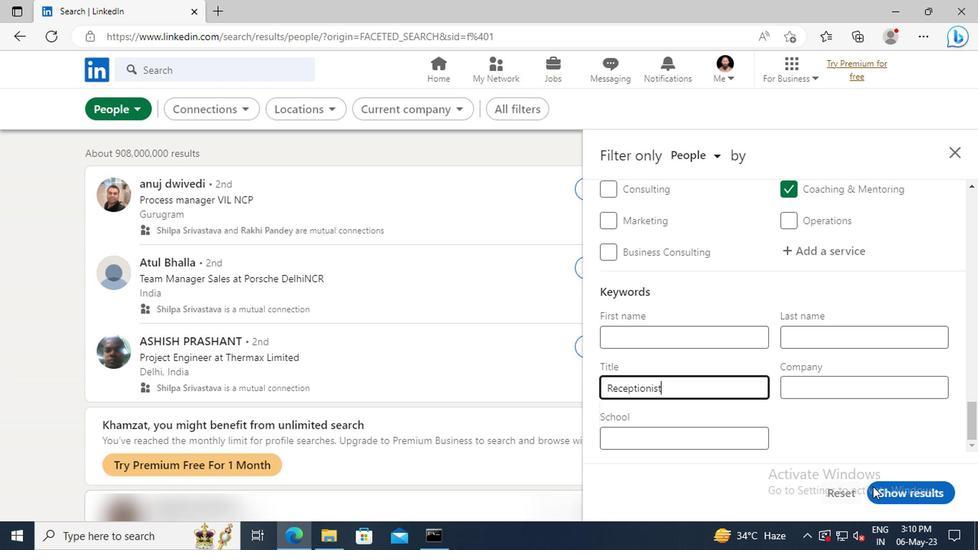 
